Task: Look for space in Montrose, United States from 24th August, 2023 to 10th September, 2023 for 8 adults in price range Rs.12000 to Rs.15000. Place can be entire place or shared room with 4 bedrooms having 8 beds and 4 bathrooms. Property type can be house, flat, guest house. Amenities needed are: wifi, TV, free parkinig on premises, gym, breakfast. Booking option can be shelf check-in. Required host language is English.
Action: Mouse moved to (389, 114)
Screenshot: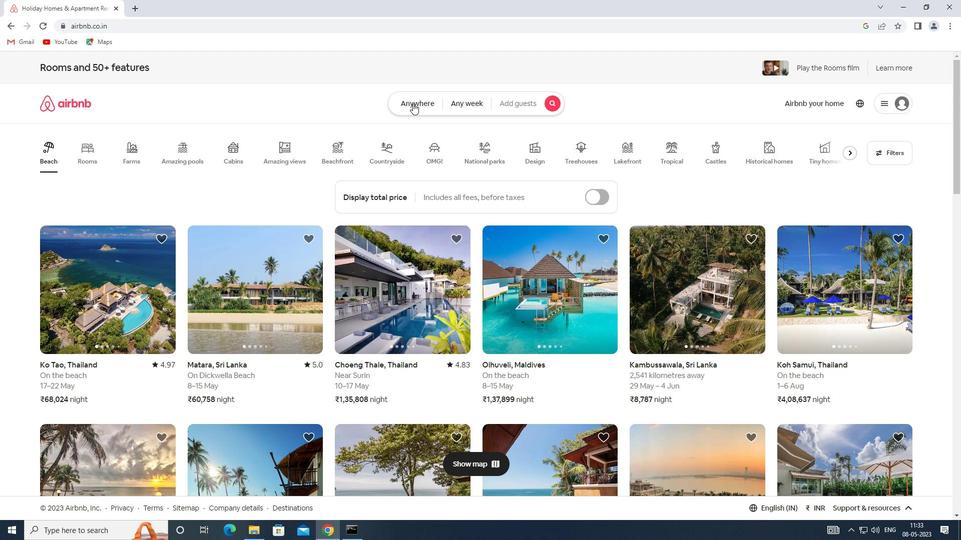 
Action: Mouse pressed left at (389, 114)
Screenshot: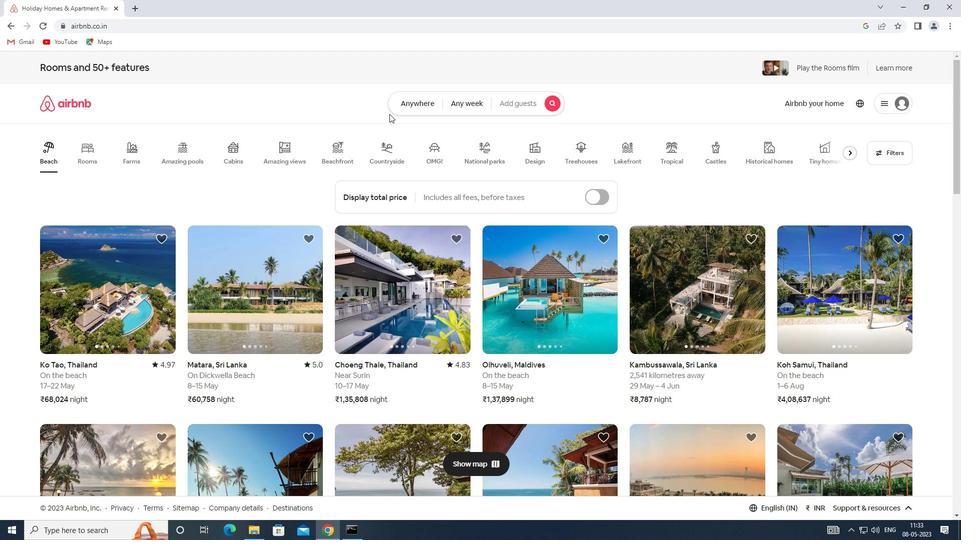 
Action: Mouse moved to (402, 106)
Screenshot: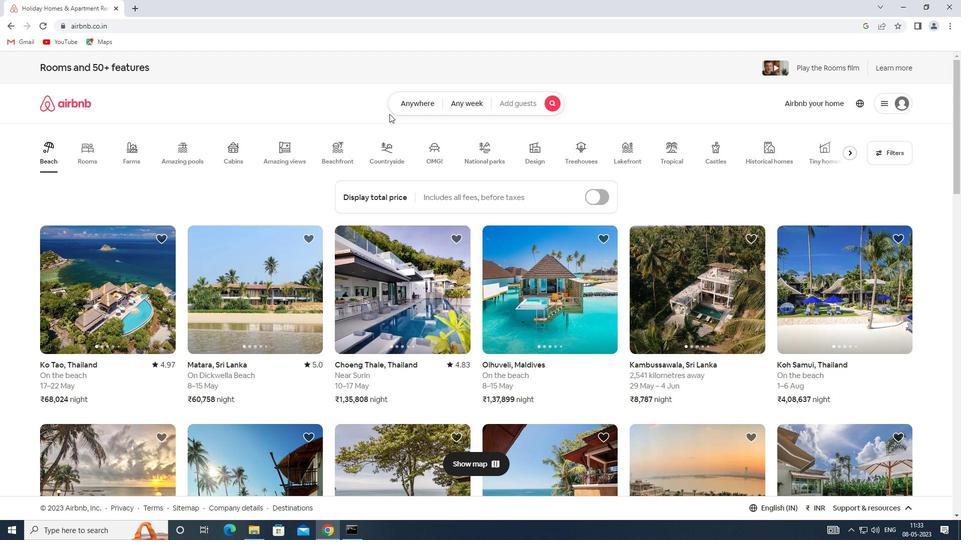 
Action: Mouse pressed left at (402, 106)
Screenshot: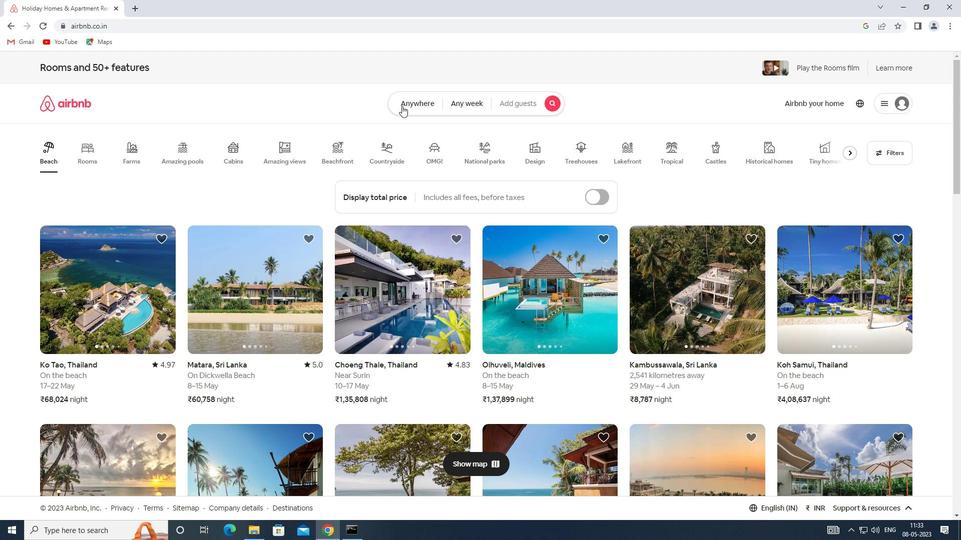 
Action: Mouse moved to (283, 144)
Screenshot: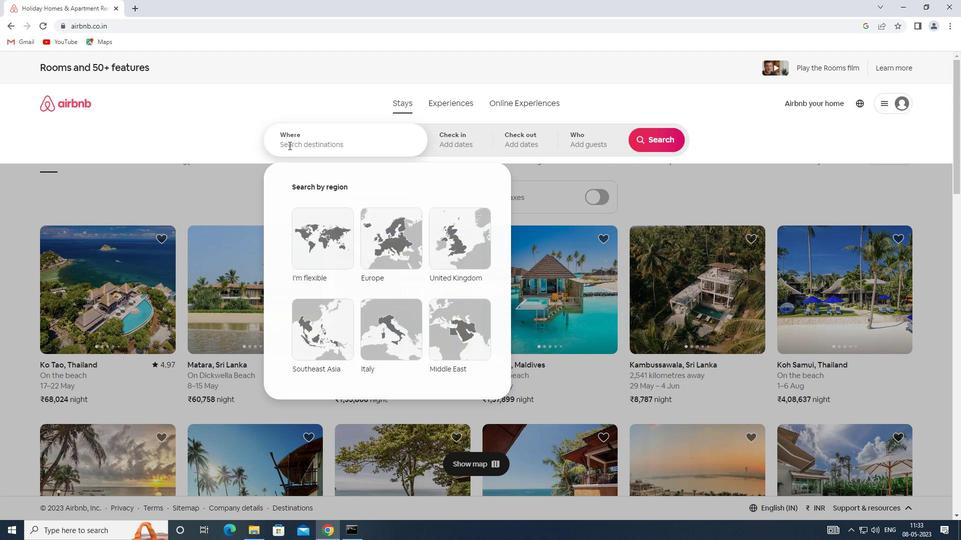
Action: Mouse pressed left at (283, 144)
Screenshot: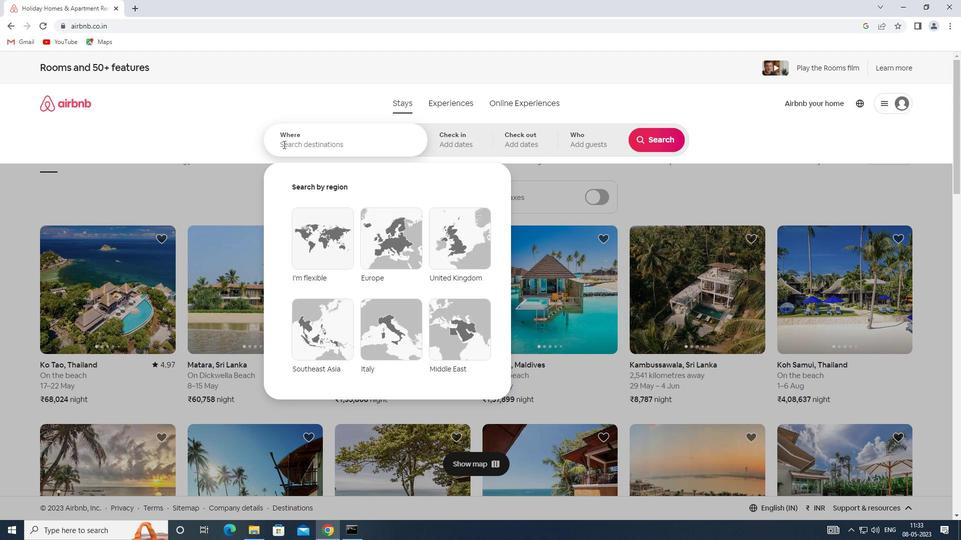 
Action: Key pressed <Key.shift>SPACE<Key.space>IN<Key.space><Key.shift><Key.shift>MONTROSE,<Key.shift>UNITED<Key.space><Key.shift>STATES
Screenshot: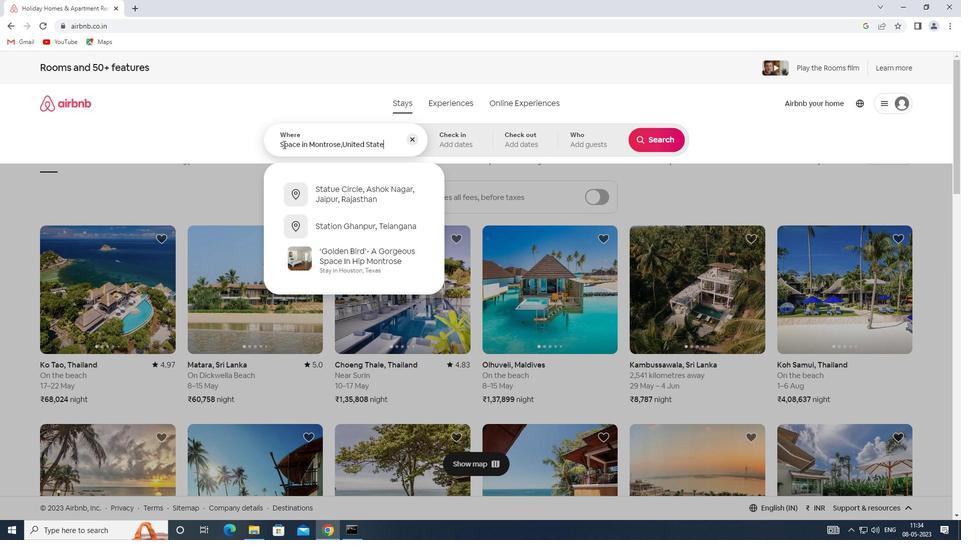 
Action: Mouse moved to (451, 138)
Screenshot: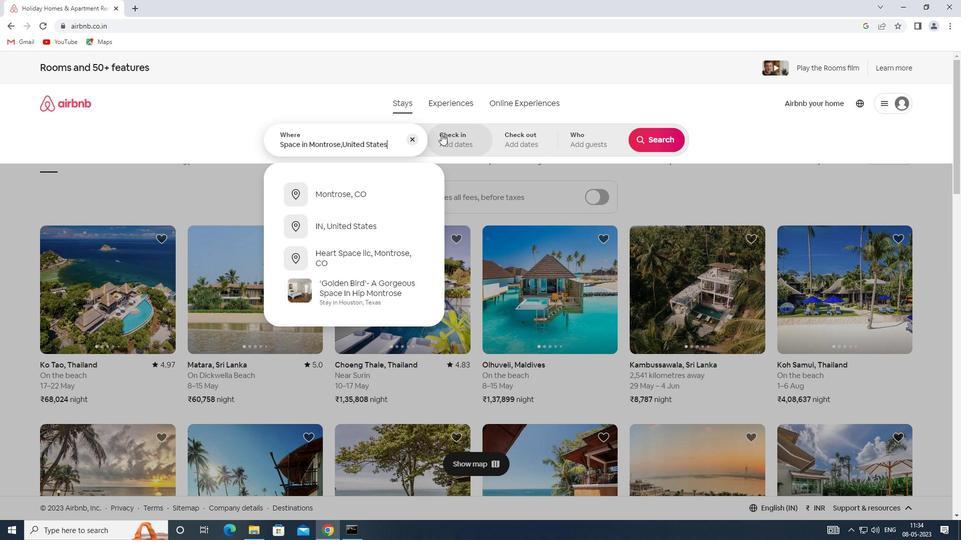 
Action: Mouse pressed left at (451, 138)
Screenshot: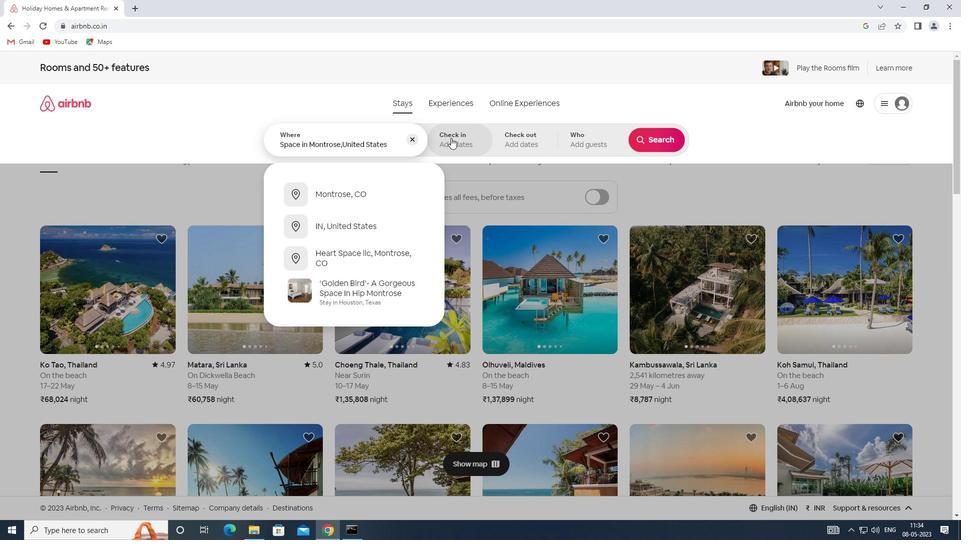 
Action: Mouse moved to (647, 219)
Screenshot: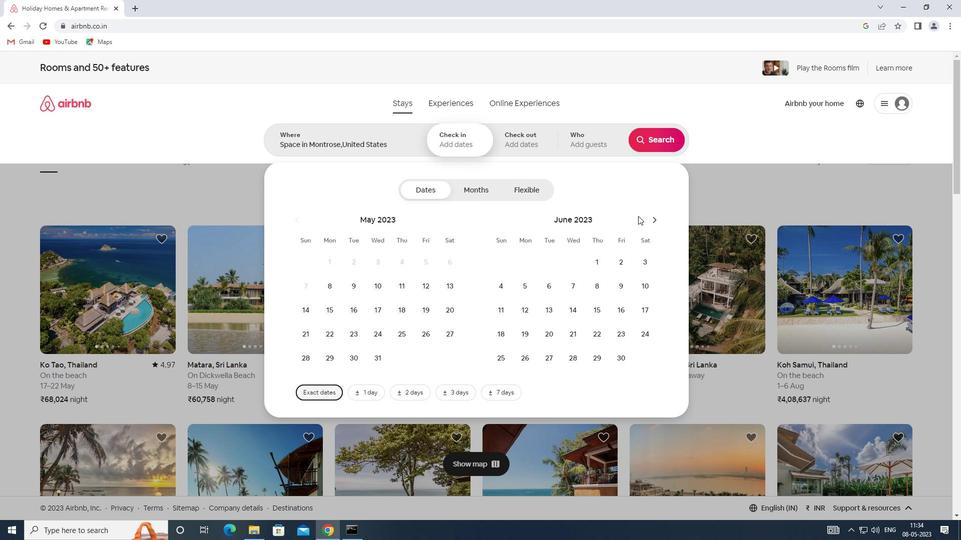 
Action: Mouse pressed left at (647, 219)
Screenshot: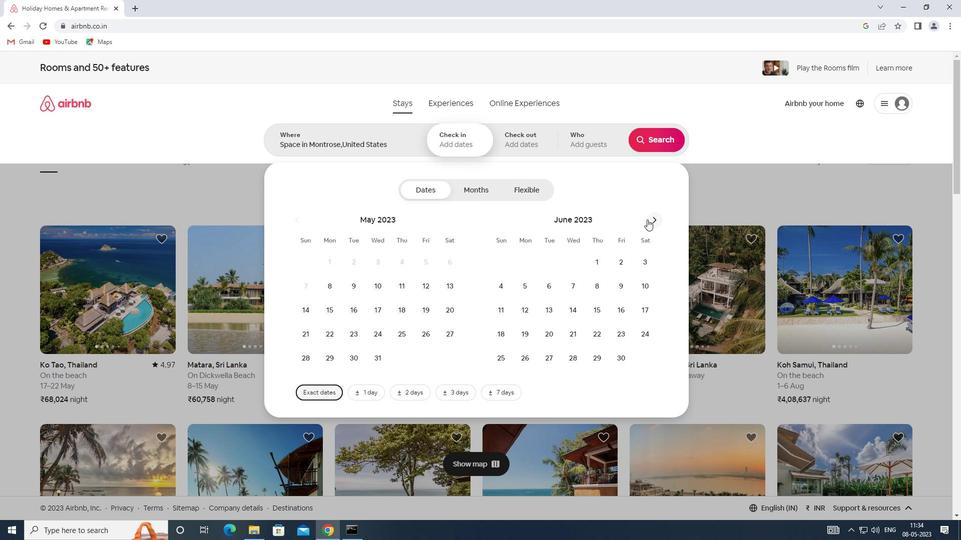 
Action: Mouse pressed left at (647, 219)
Screenshot: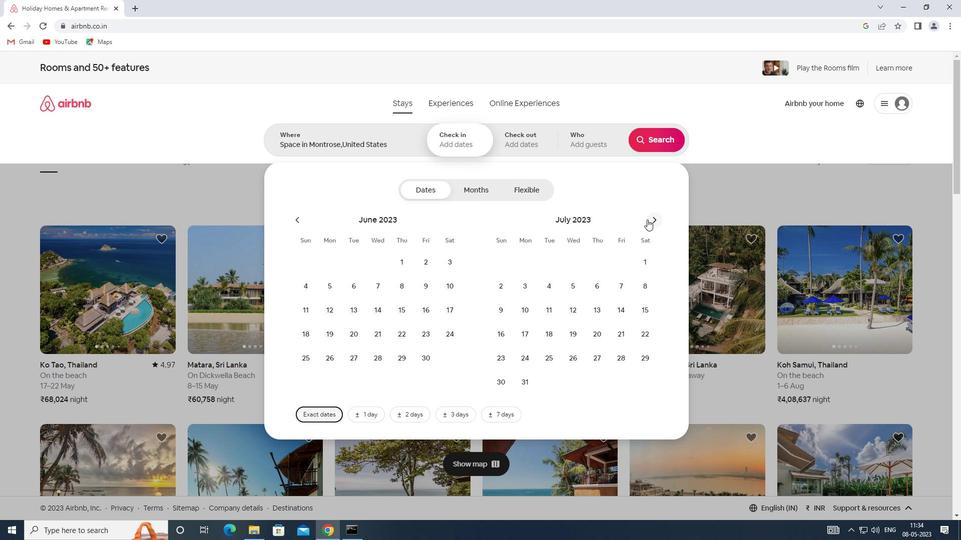 
Action: Mouse moved to (601, 325)
Screenshot: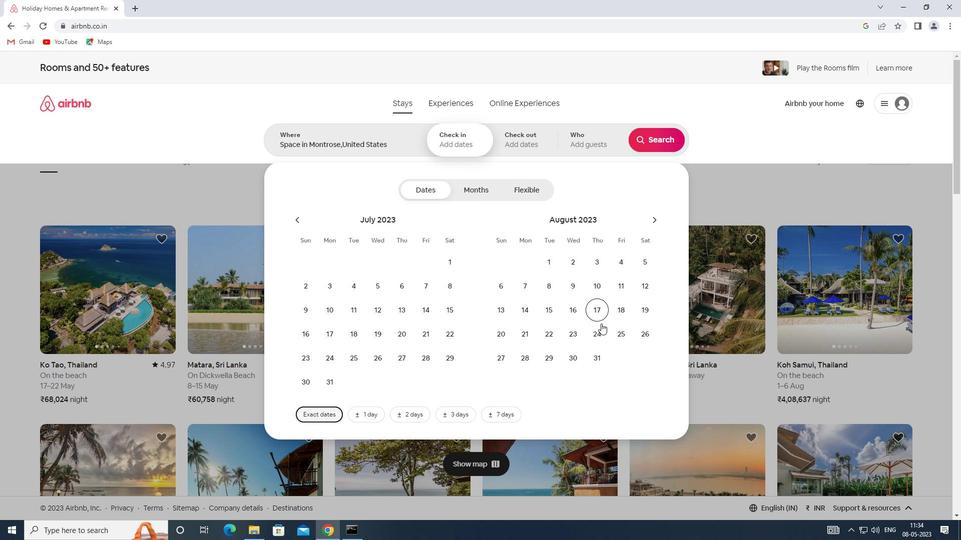 
Action: Mouse pressed left at (601, 325)
Screenshot: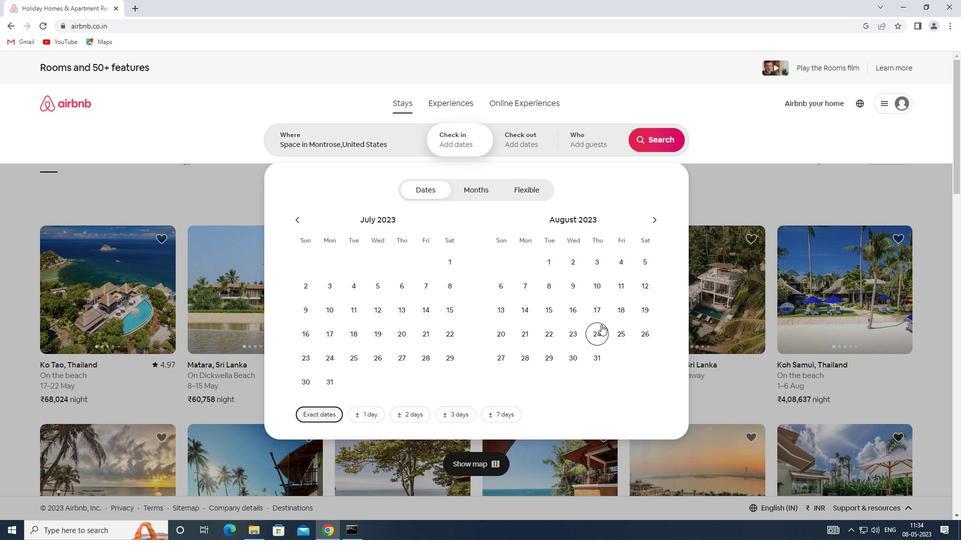 
Action: Mouse moved to (593, 148)
Screenshot: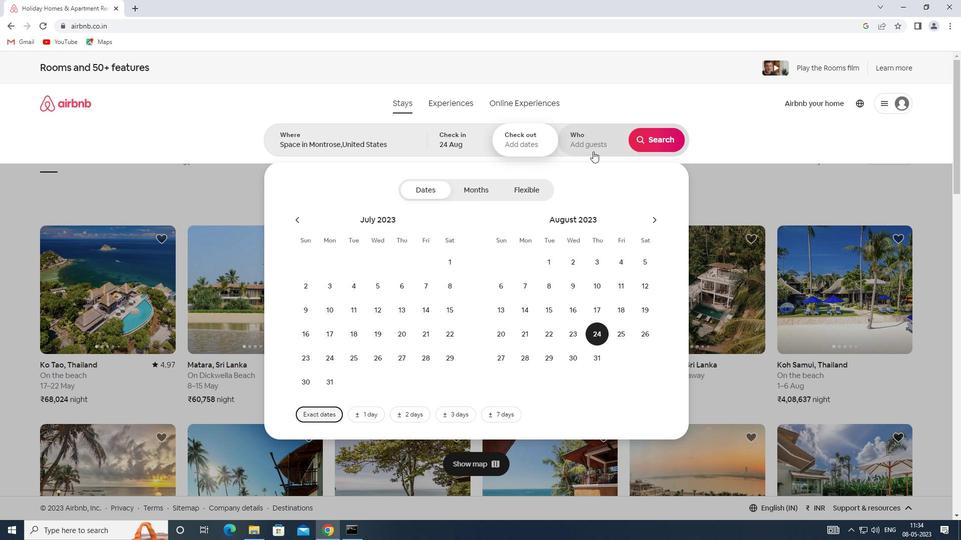
Action: Mouse pressed left at (593, 148)
Screenshot: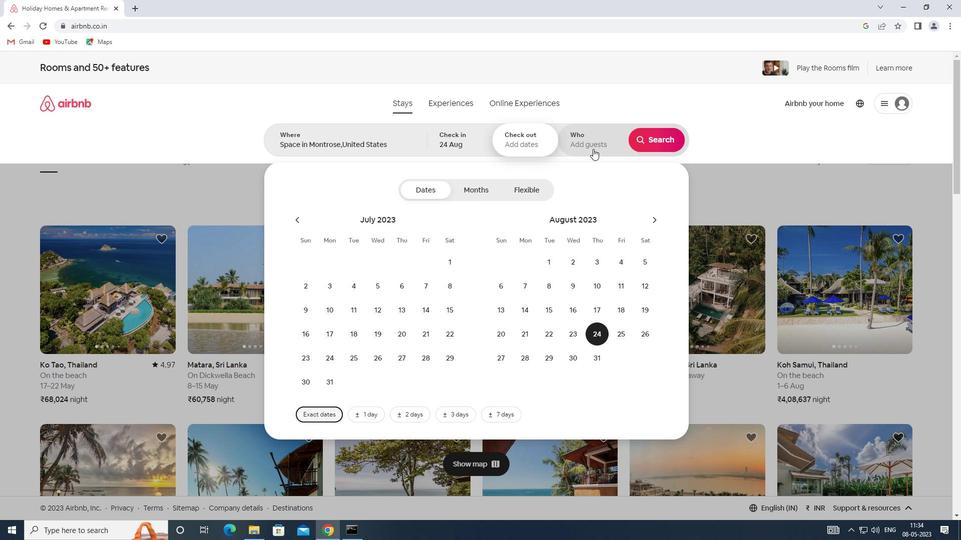 
Action: Mouse moved to (537, 142)
Screenshot: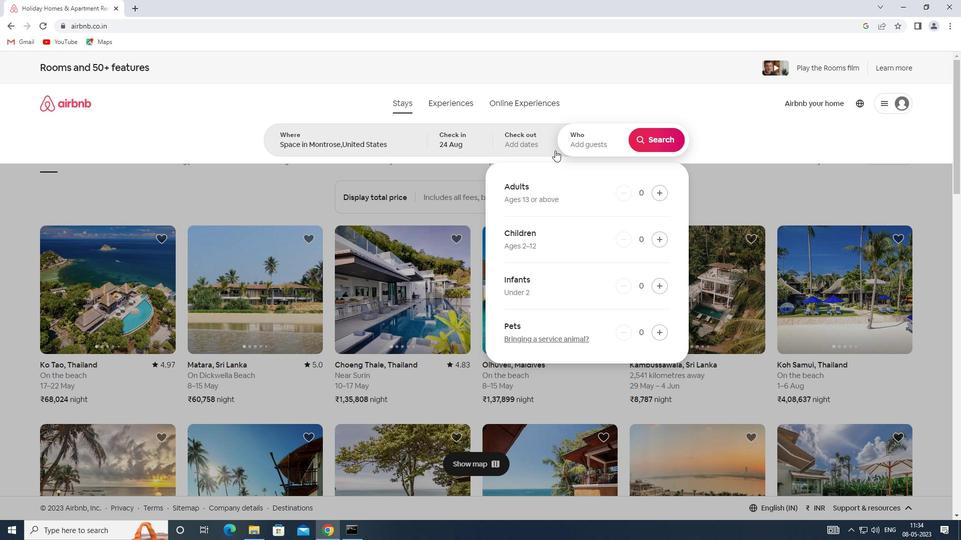
Action: Mouse pressed left at (537, 142)
Screenshot: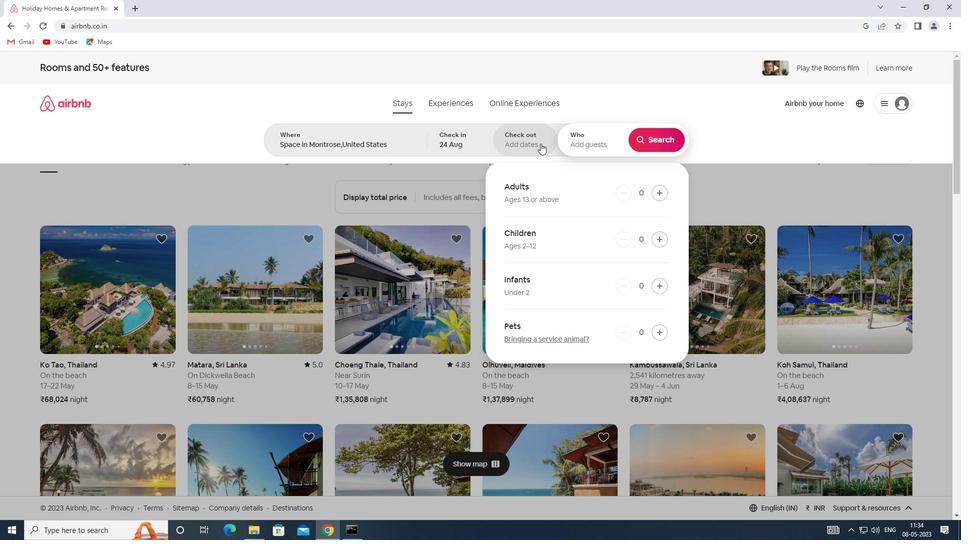 
Action: Mouse moved to (636, 258)
Screenshot: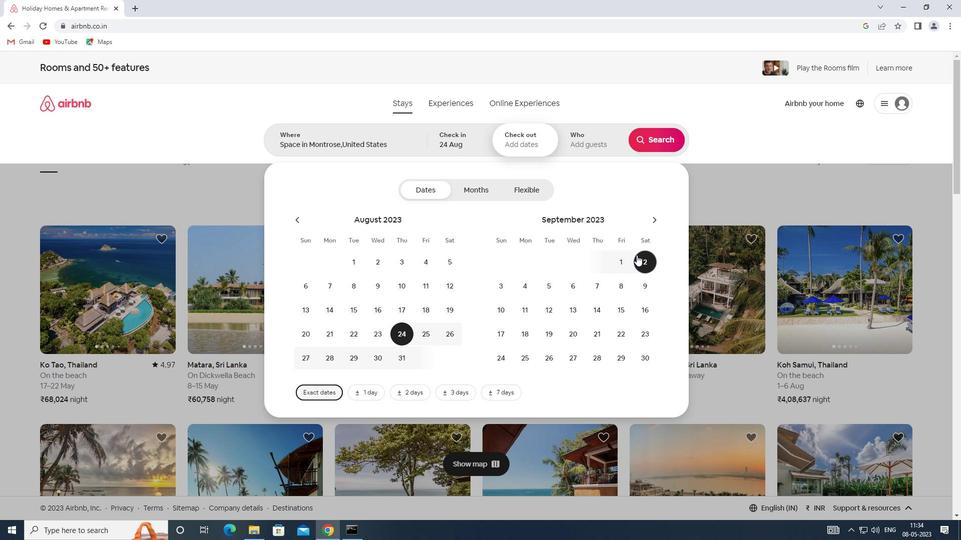 
Action: Mouse scrolled (636, 258) with delta (0, 0)
Screenshot: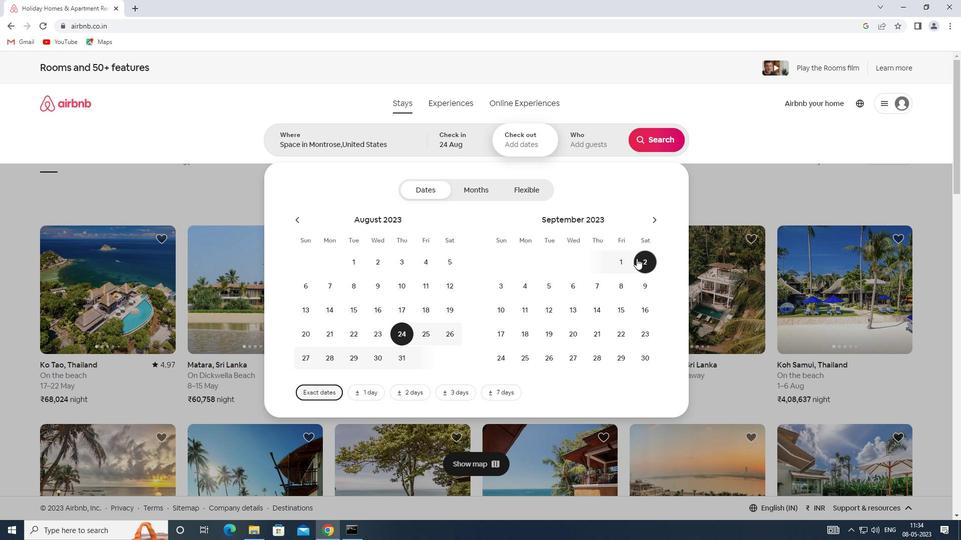 
Action: Mouse moved to (496, 311)
Screenshot: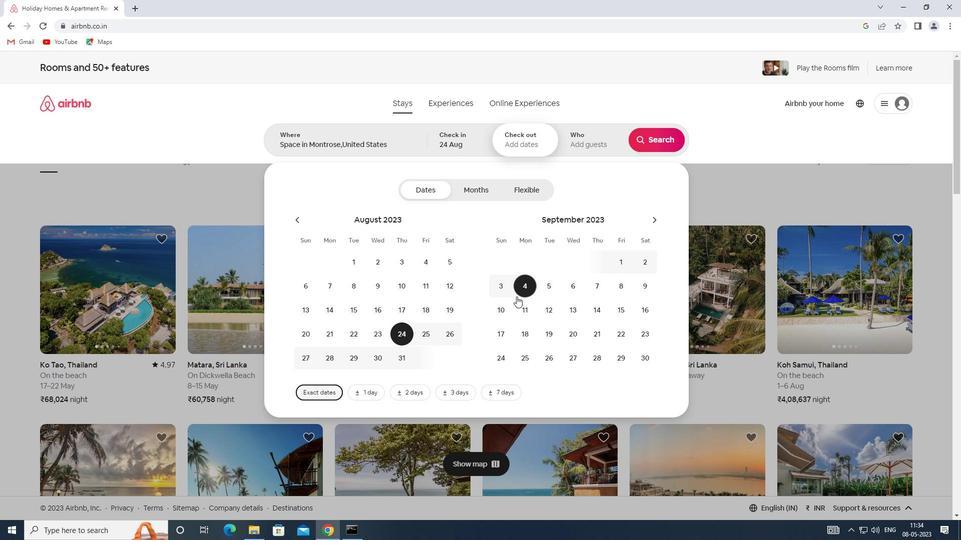 
Action: Mouse pressed left at (496, 311)
Screenshot: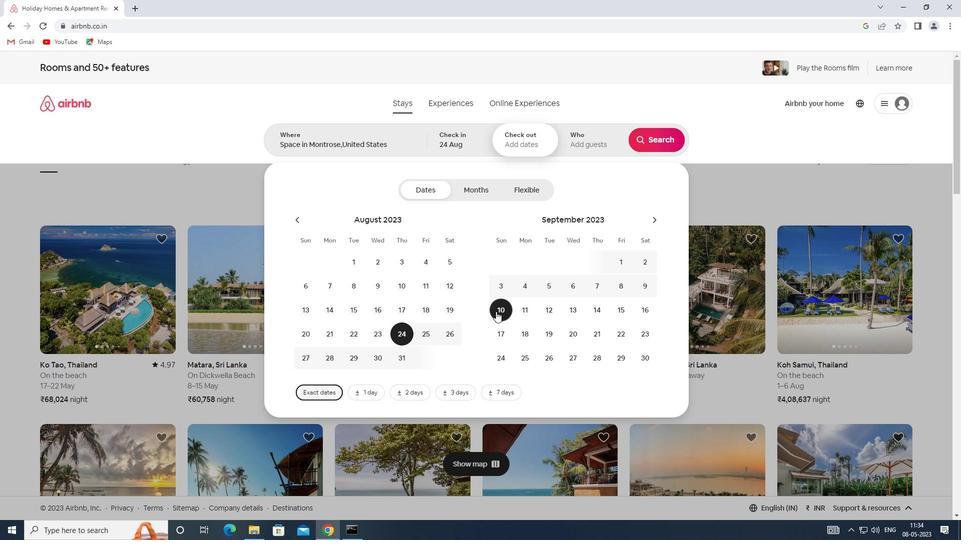 
Action: Mouse moved to (592, 139)
Screenshot: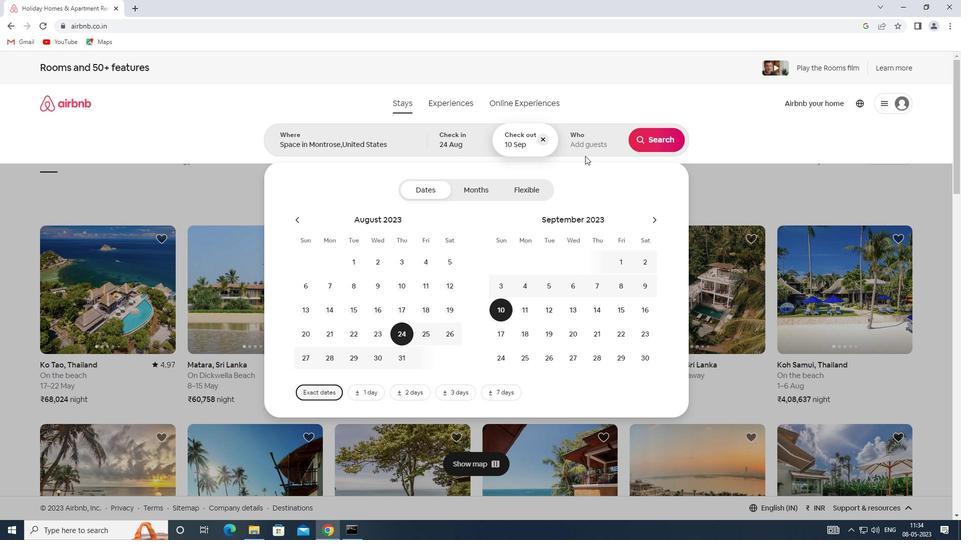 
Action: Mouse pressed left at (592, 139)
Screenshot: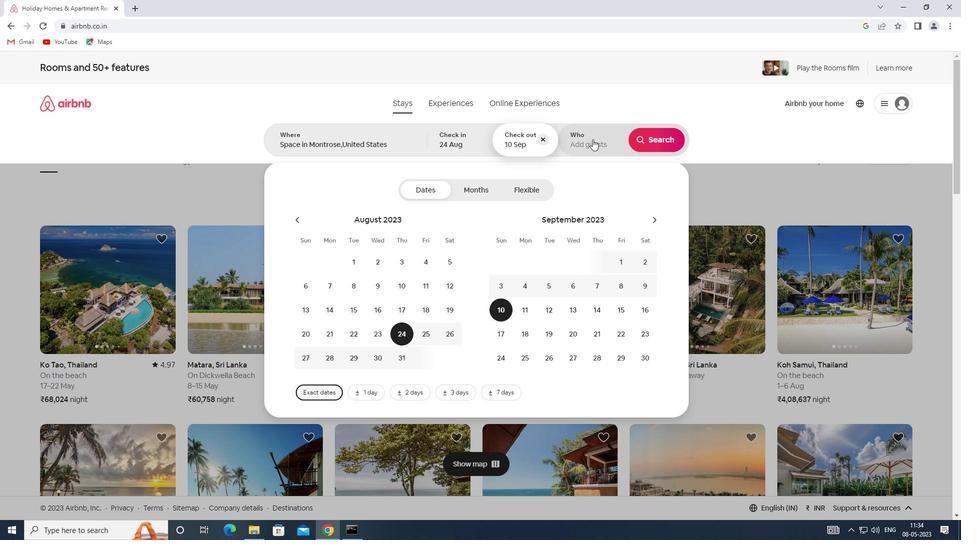 
Action: Mouse moved to (665, 193)
Screenshot: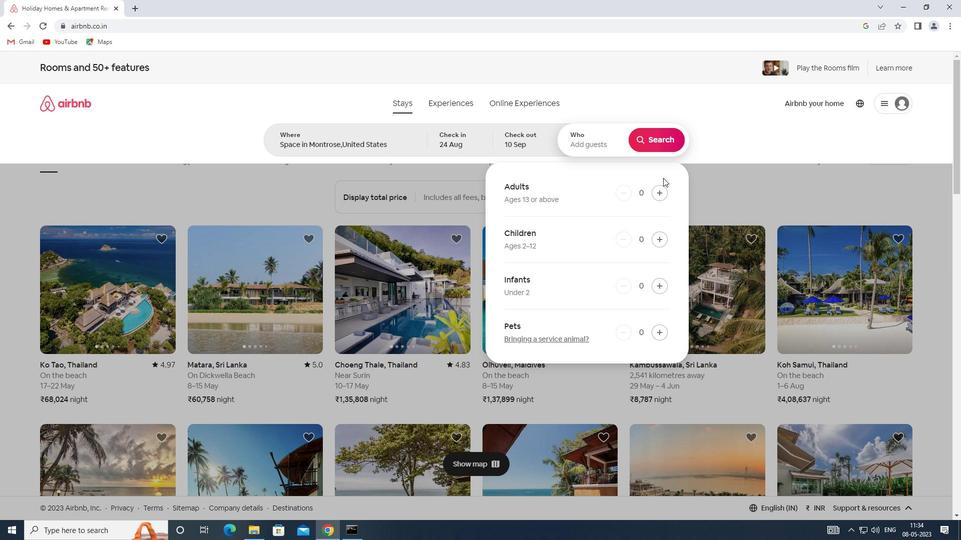 
Action: Mouse pressed left at (665, 193)
Screenshot: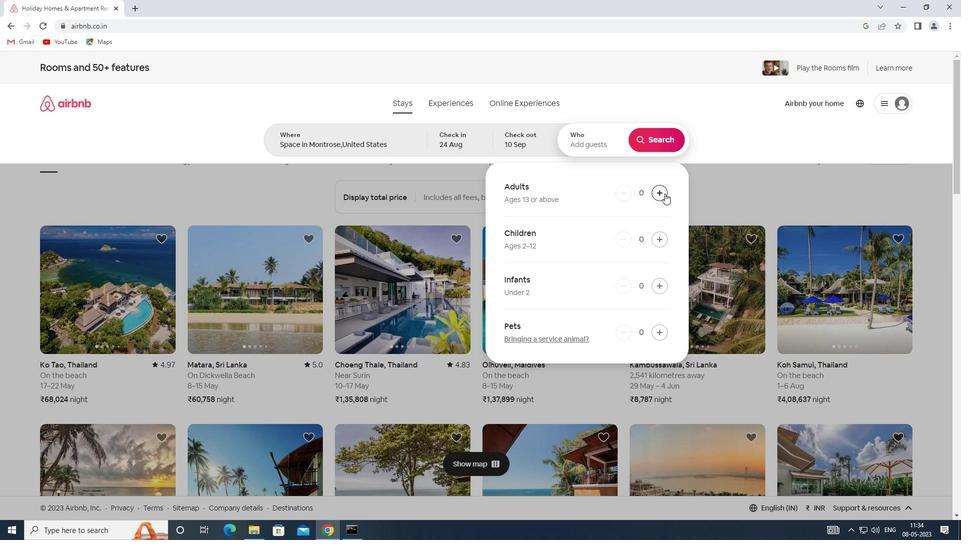 
Action: Mouse pressed left at (665, 193)
Screenshot: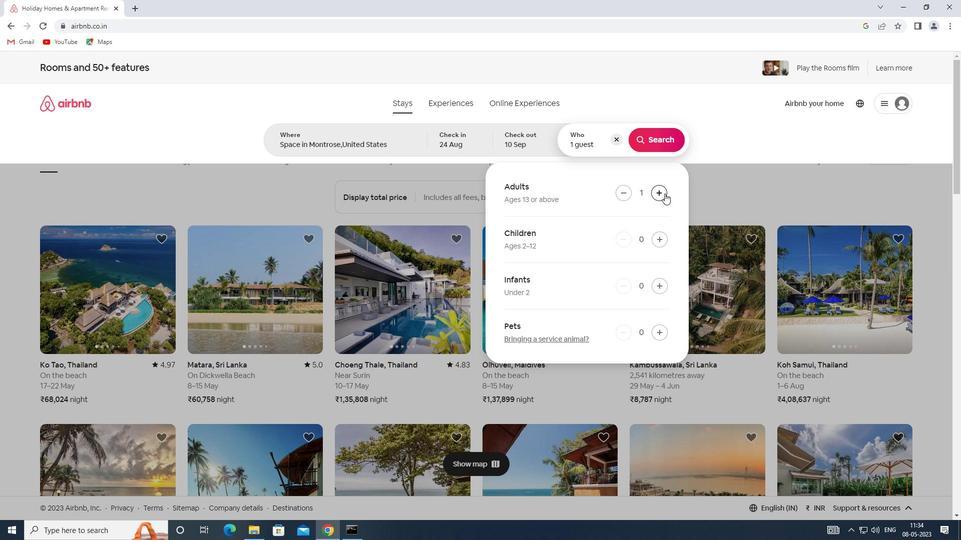 
Action: Mouse pressed left at (665, 193)
Screenshot: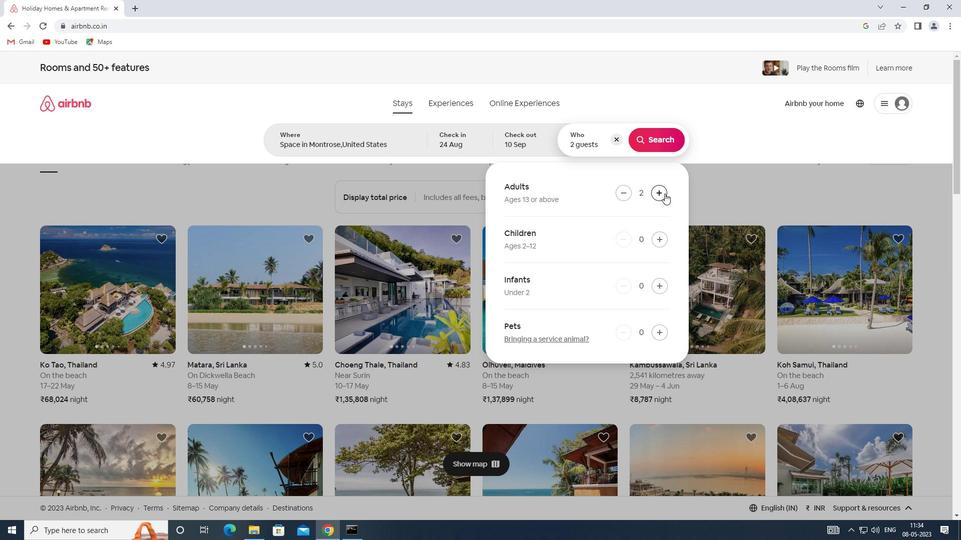 
Action: Mouse pressed left at (665, 193)
Screenshot: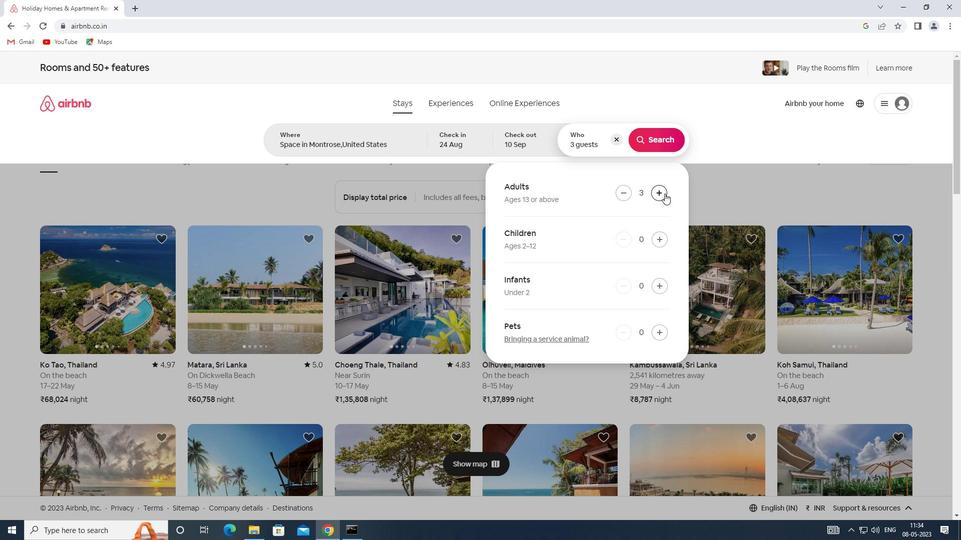 
Action: Mouse pressed left at (665, 193)
Screenshot: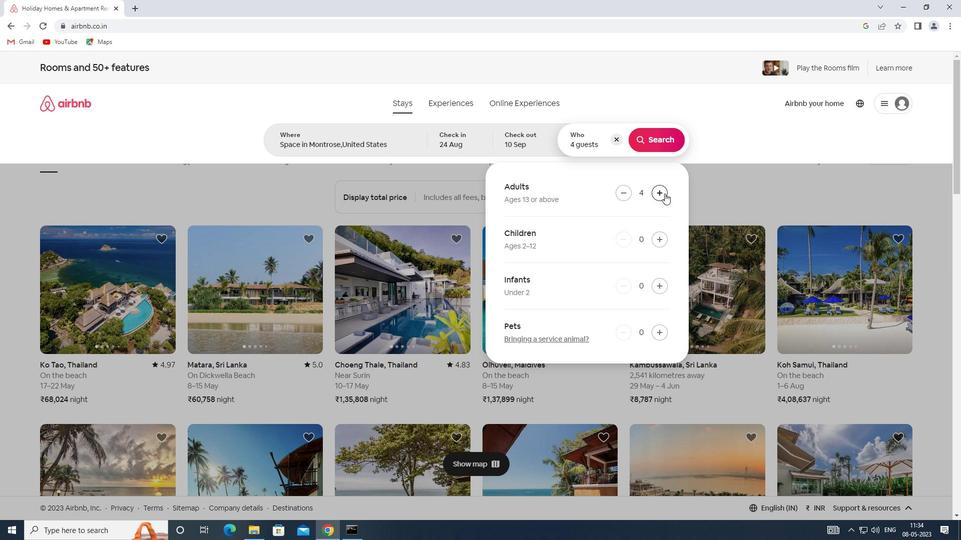 
Action: Mouse pressed left at (665, 193)
Screenshot: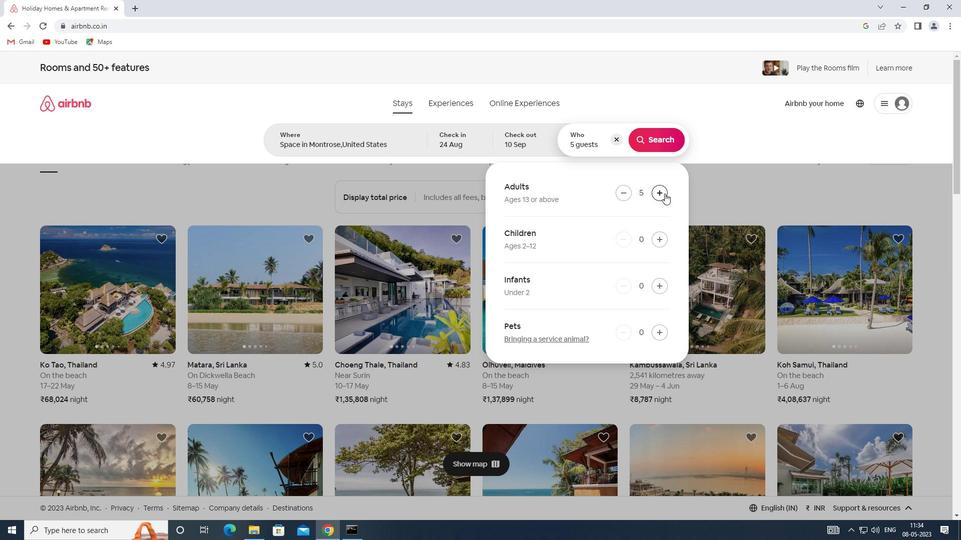 
Action: Mouse pressed left at (665, 193)
Screenshot: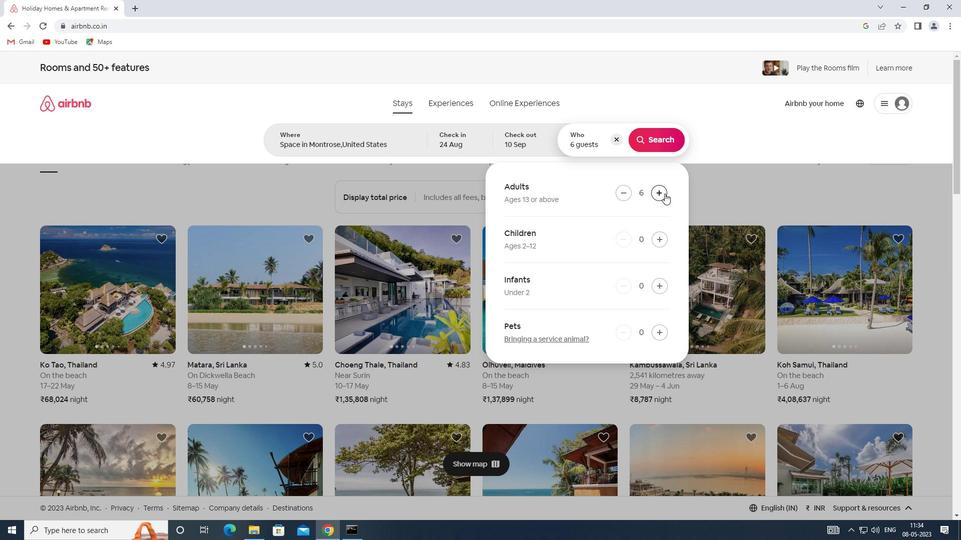 
Action: Mouse pressed left at (665, 193)
Screenshot: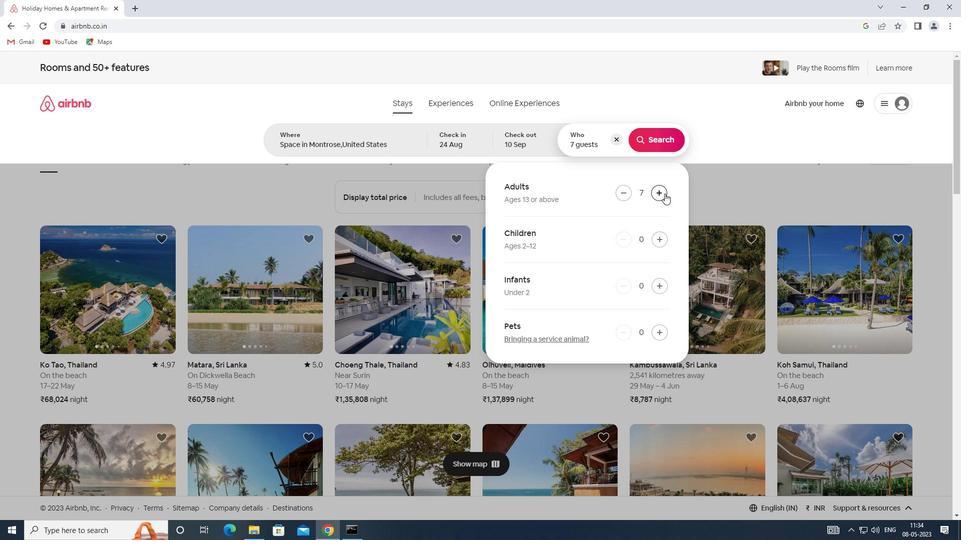 
Action: Mouse moved to (664, 134)
Screenshot: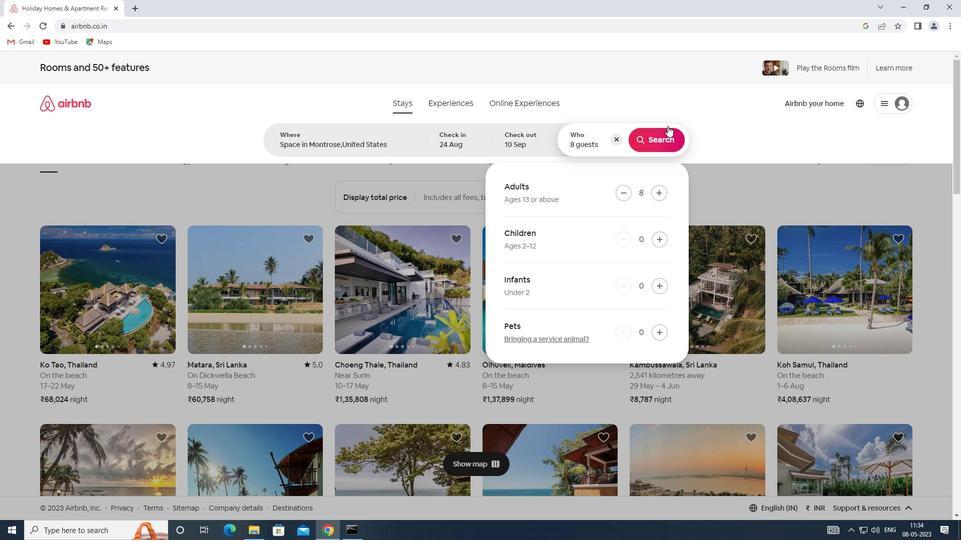 
Action: Mouse pressed left at (664, 134)
Screenshot: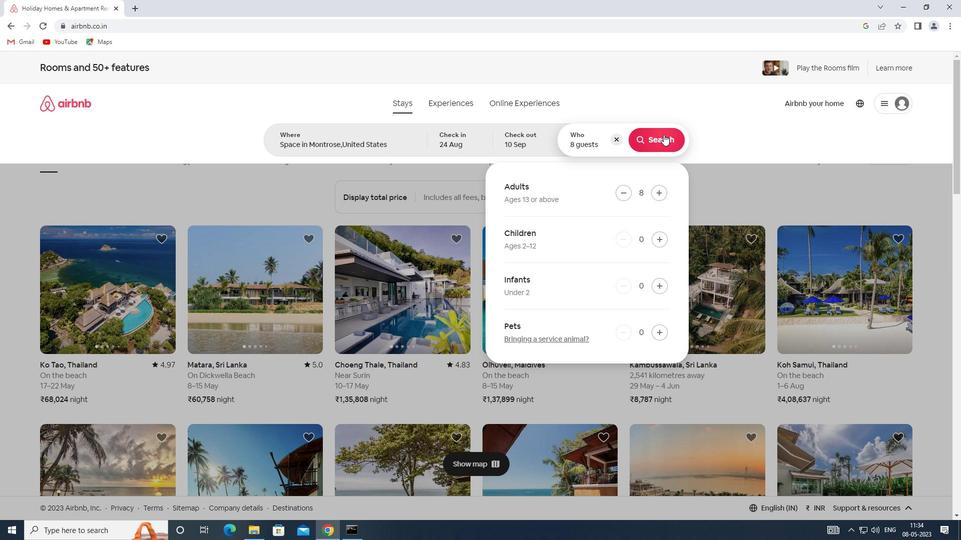 
Action: Mouse moved to (929, 110)
Screenshot: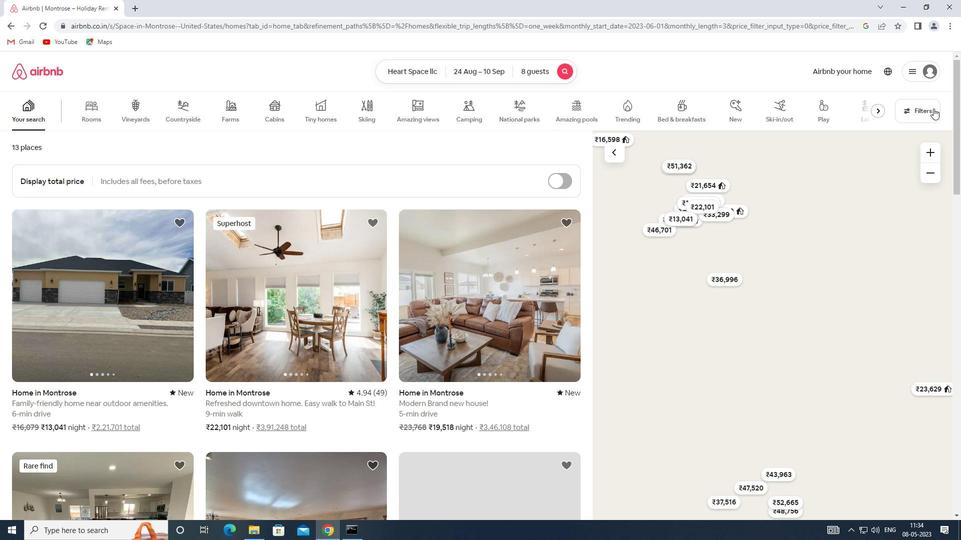 
Action: Mouse pressed left at (929, 110)
Screenshot: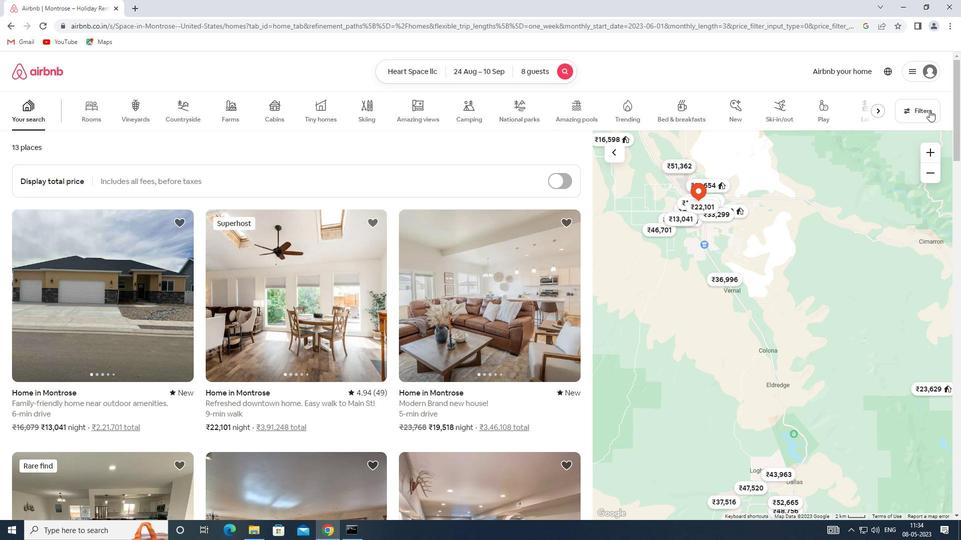 
Action: Mouse moved to (348, 362)
Screenshot: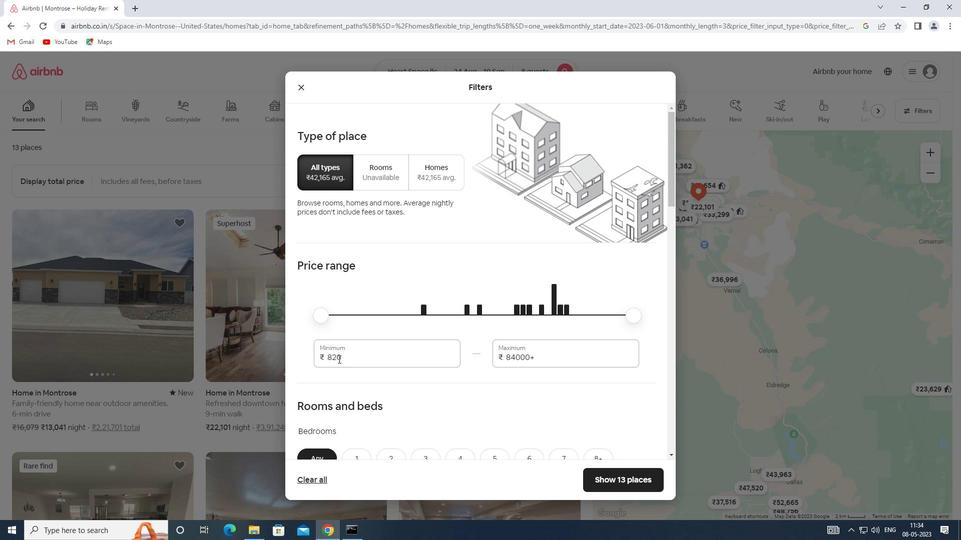 
Action: Mouse pressed left at (348, 362)
Screenshot: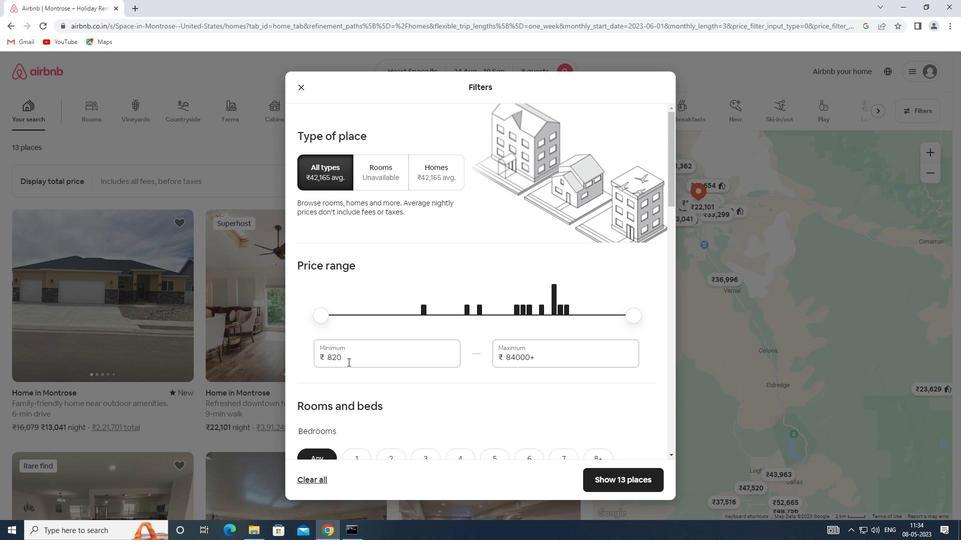 
Action: Mouse moved to (298, 359)
Screenshot: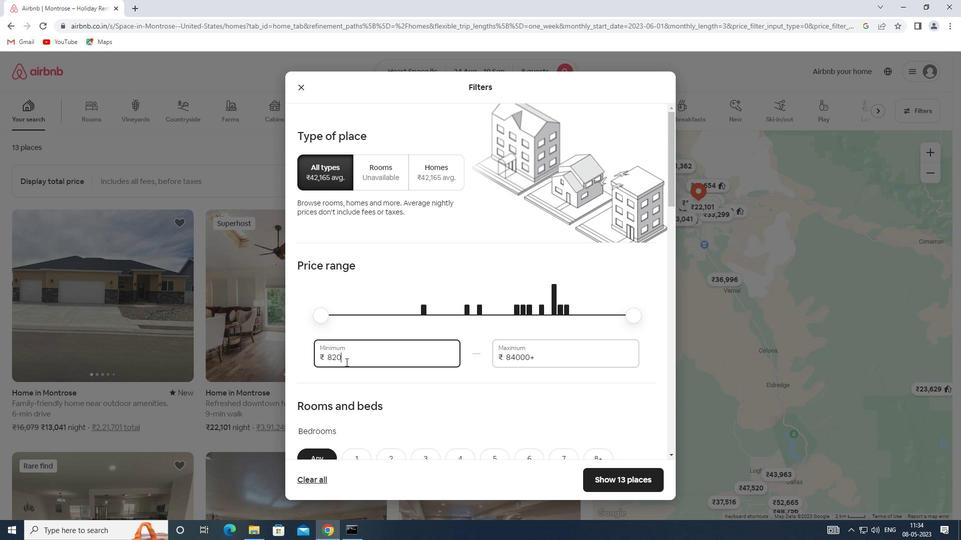 
Action: Key pressed 12000
Screenshot: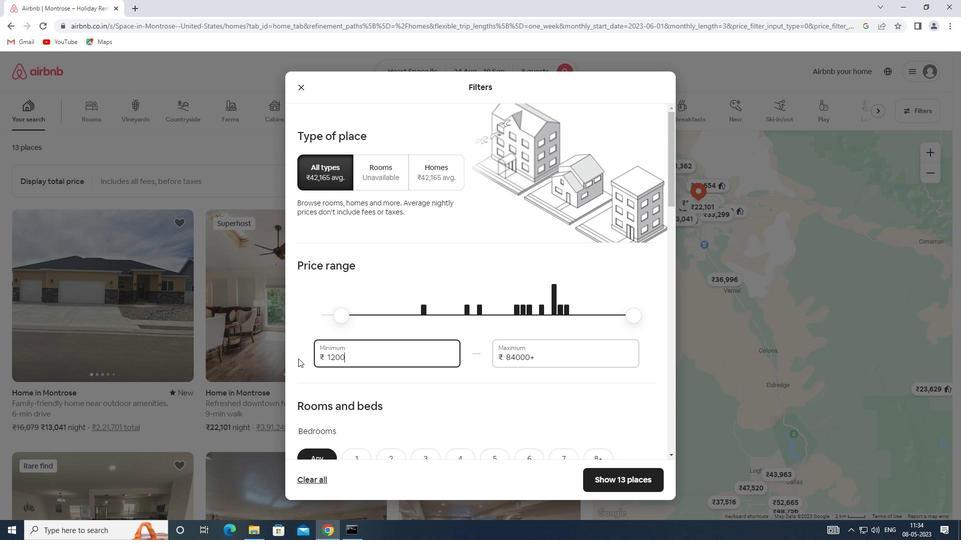 
Action: Mouse moved to (542, 362)
Screenshot: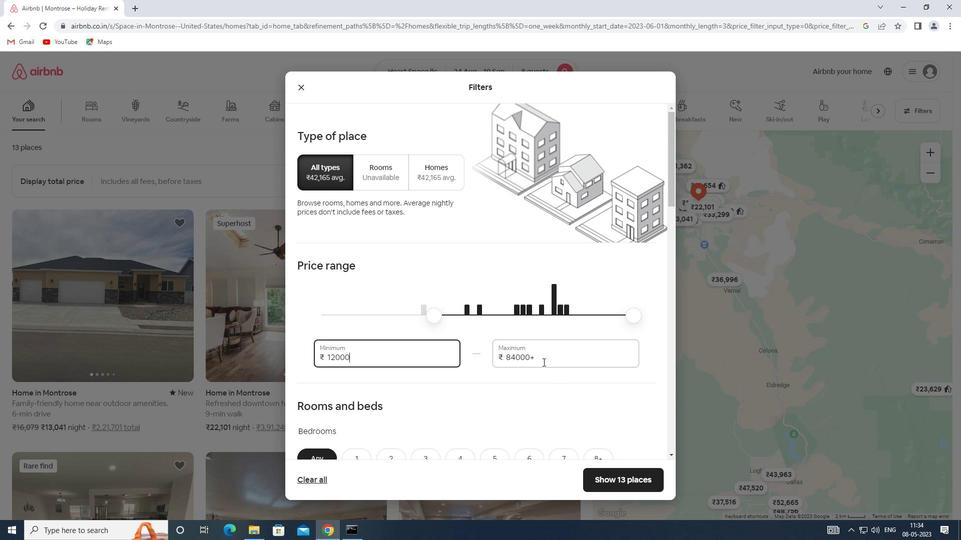 
Action: Mouse pressed left at (542, 362)
Screenshot: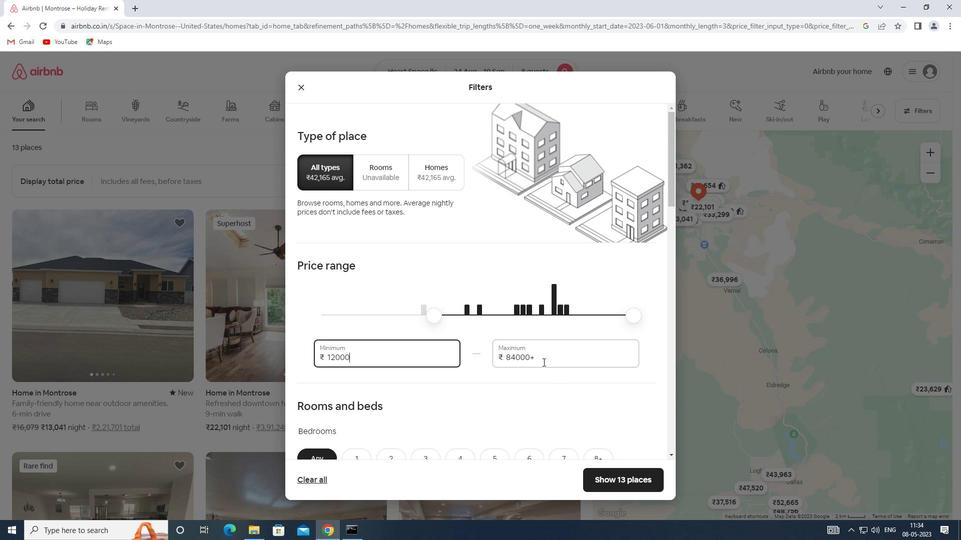 
Action: Mouse moved to (479, 358)
Screenshot: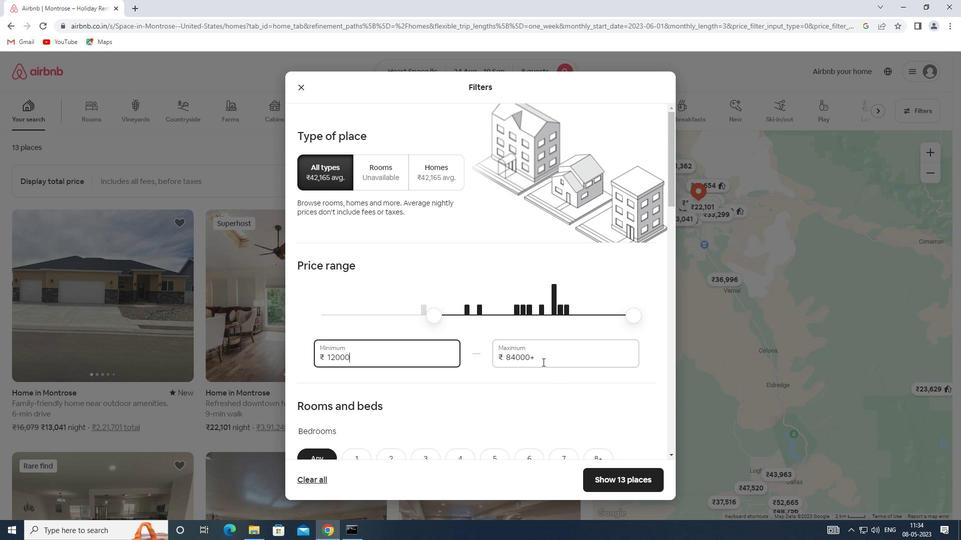 
Action: Key pressed 15000
Screenshot: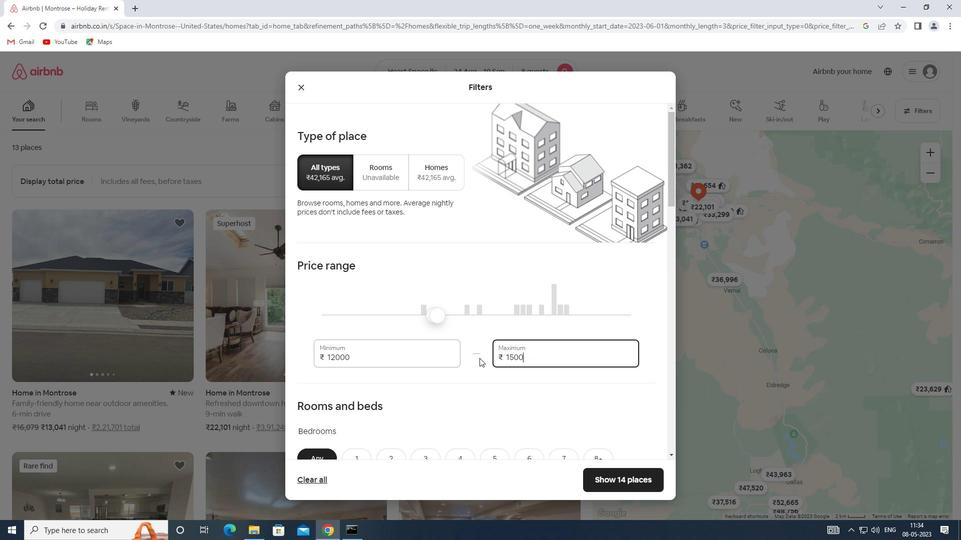 
Action: Mouse moved to (476, 359)
Screenshot: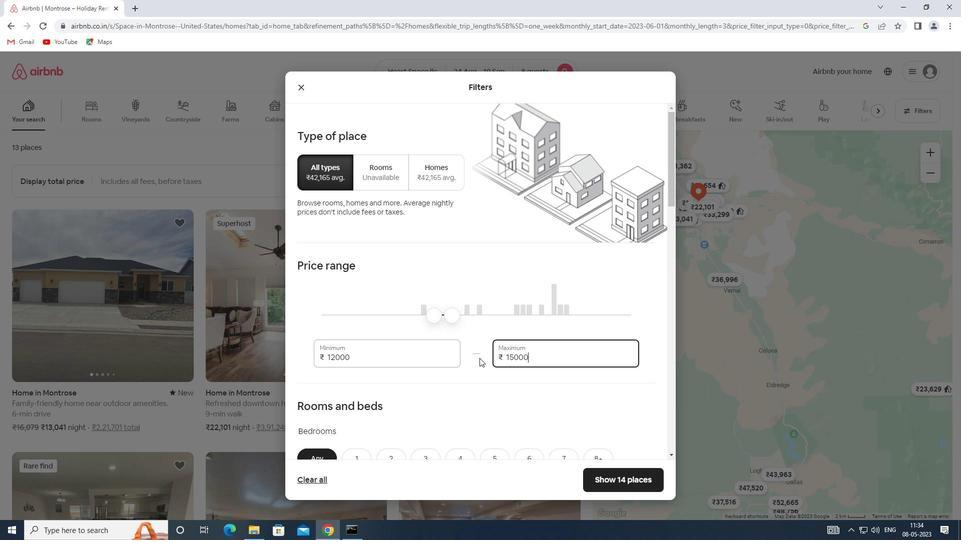 
Action: Mouse scrolled (476, 359) with delta (0, 0)
Screenshot: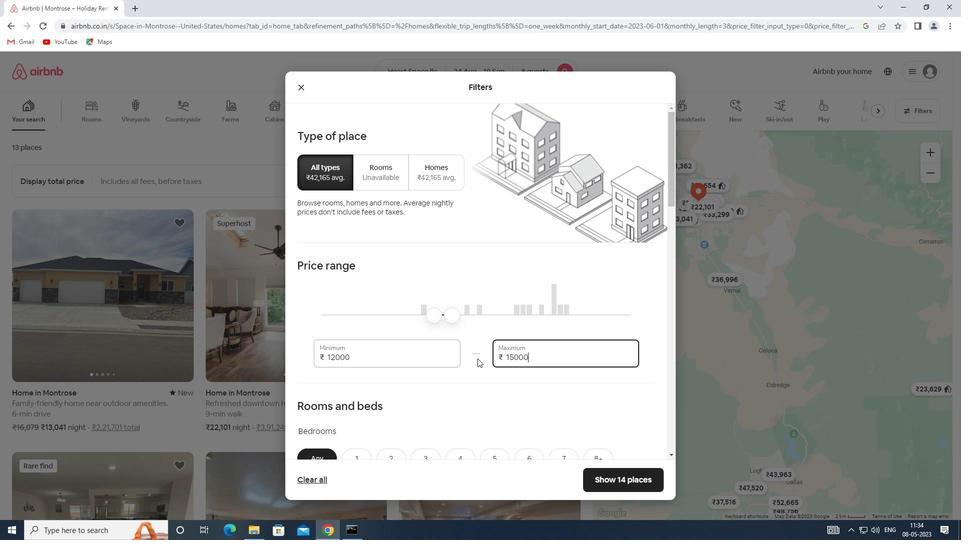 
Action: Mouse moved to (450, 347)
Screenshot: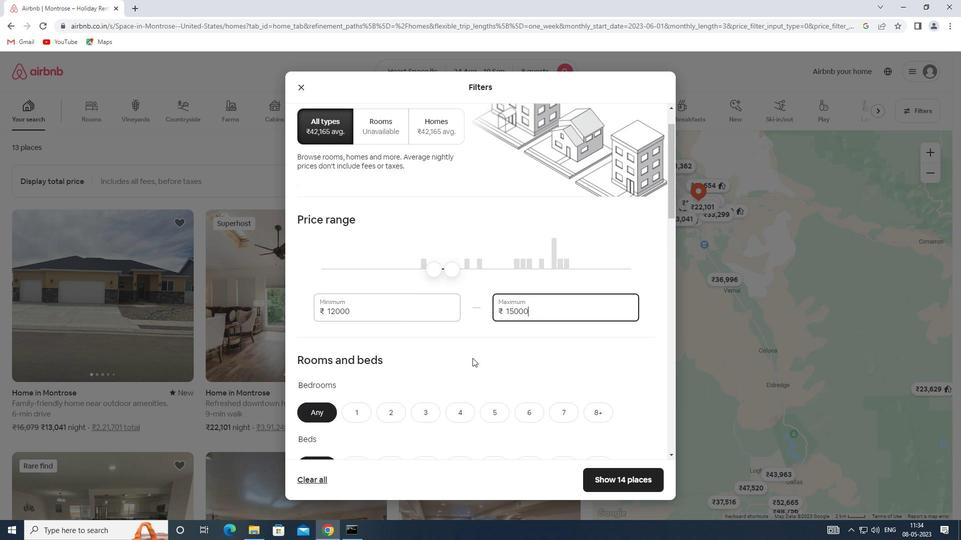 
Action: Mouse scrolled (450, 346) with delta (0, 0)
Screenshot: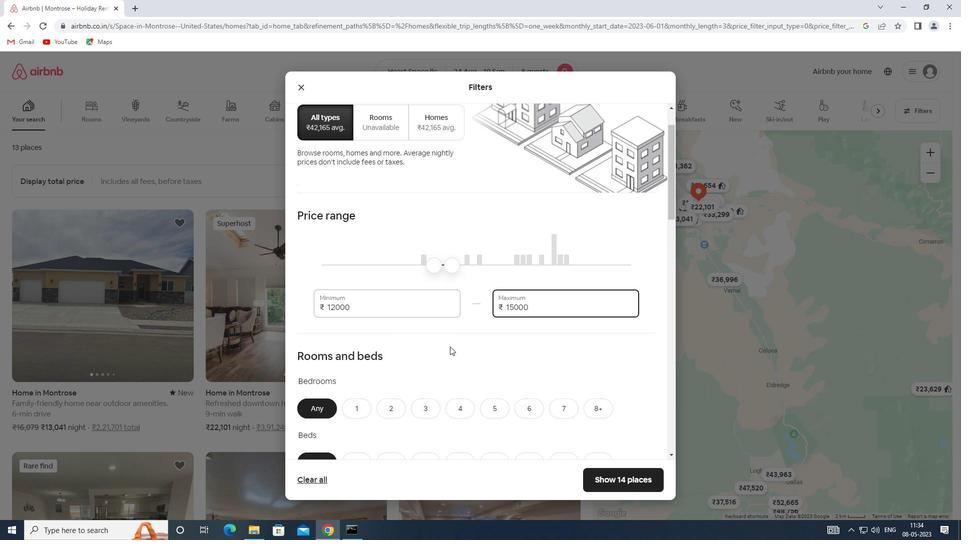 
Action: Mouse scrolled (450, 346) with delta (0, 0)
Screenshot: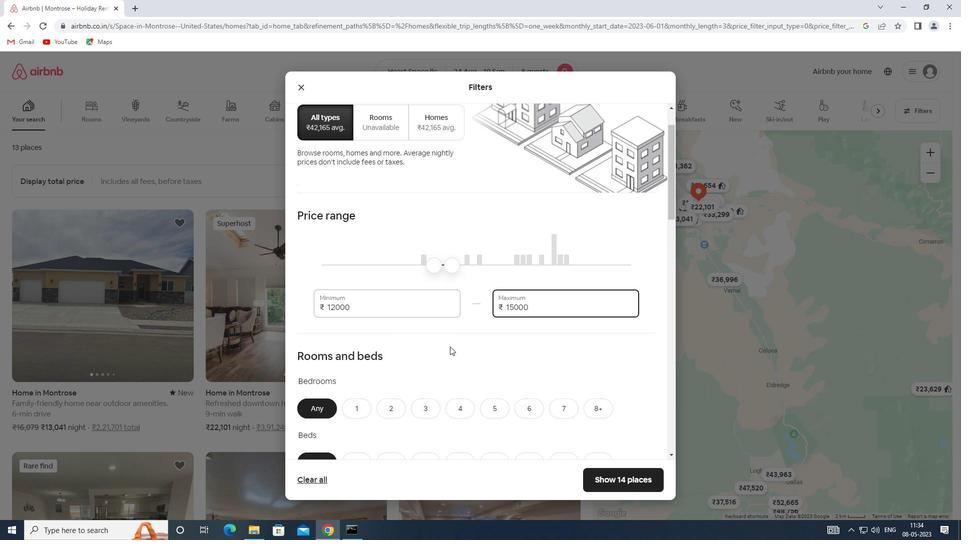 
Action: Mouse moved to (458, 309)
Screenshot: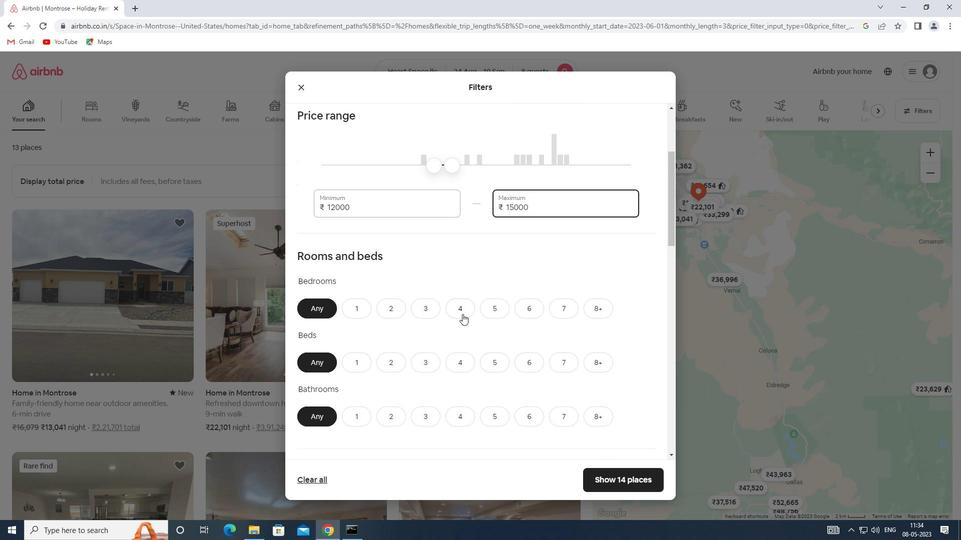 
Action: Mouse pressed left at (458, 309)
Screenshot: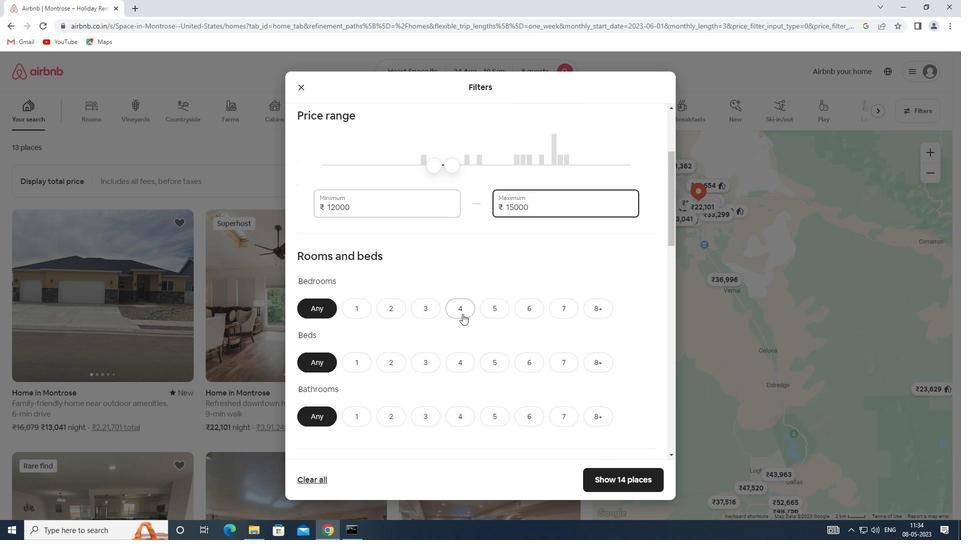 
Action: Mouse moved to (600, 363)
Screenshot: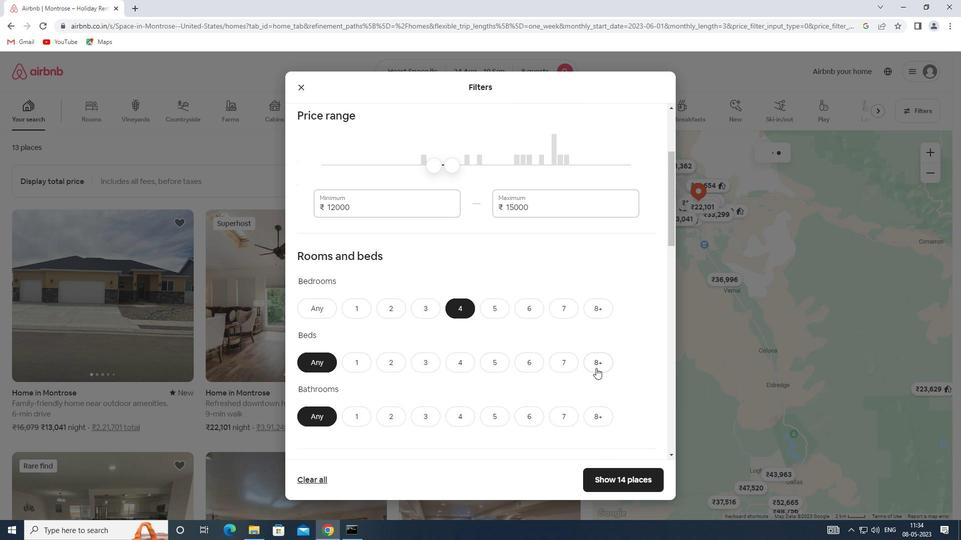 
Action: Mouse pressed left at (600, 363)
Screenshot: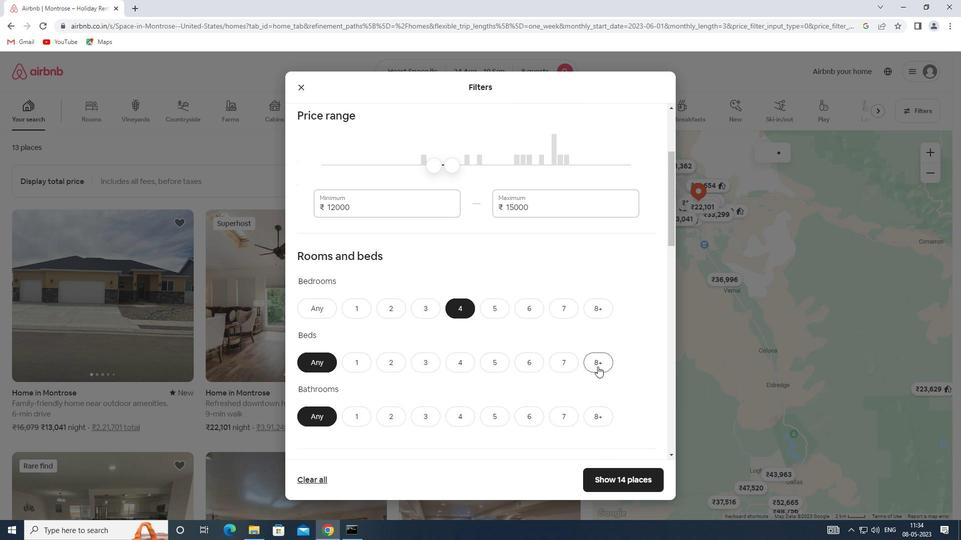 
Action: Mouse moved to (457, 411)
Screenshot: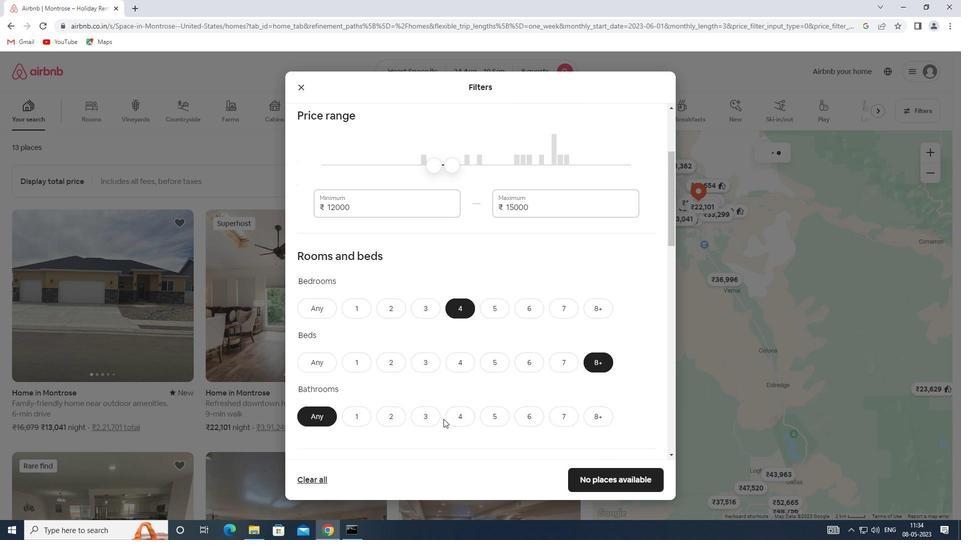 
Action: Mouse pressed left at (457, 411)
Screenshot: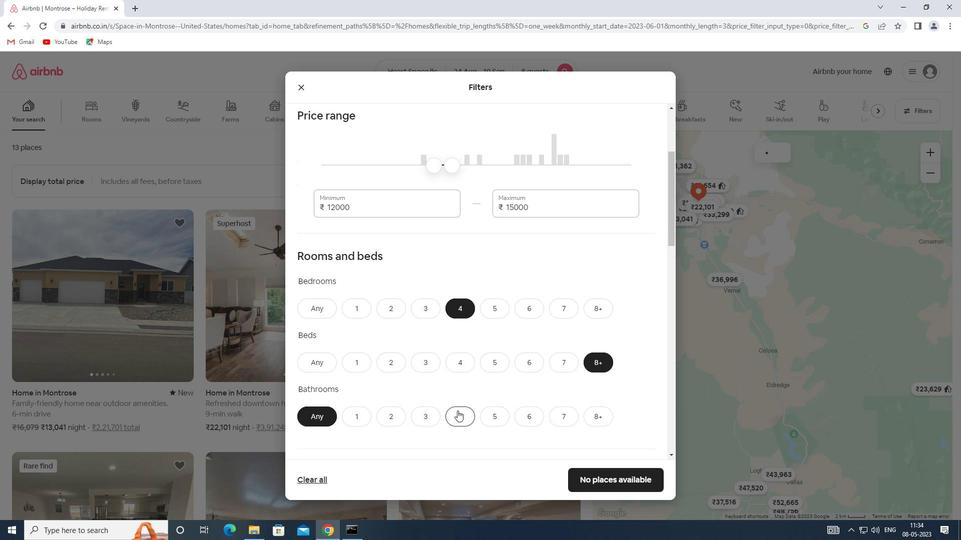 
Action: Mouse moved to (455, 387)
Screenshot: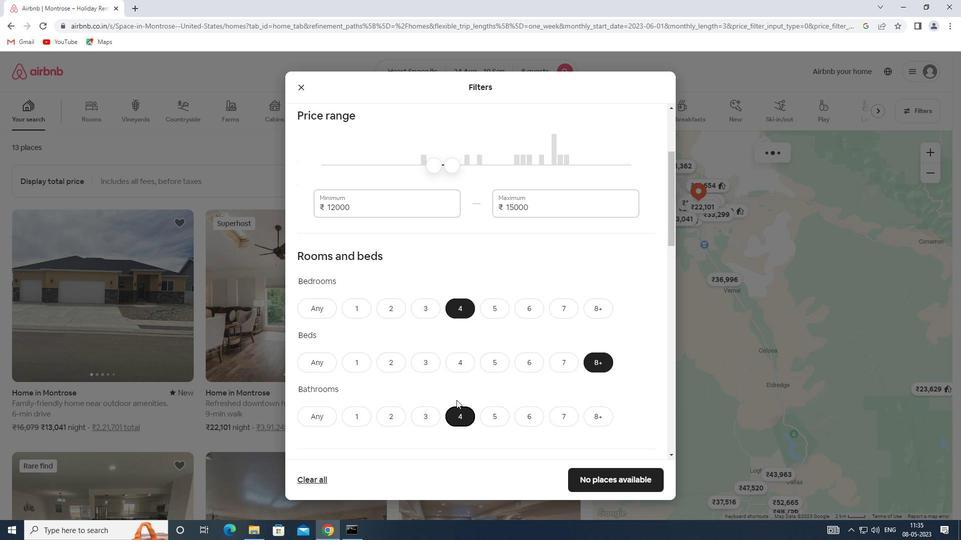 
Action: Mouse scrolled (455, 386) with delta (0, 0)
Screenshot: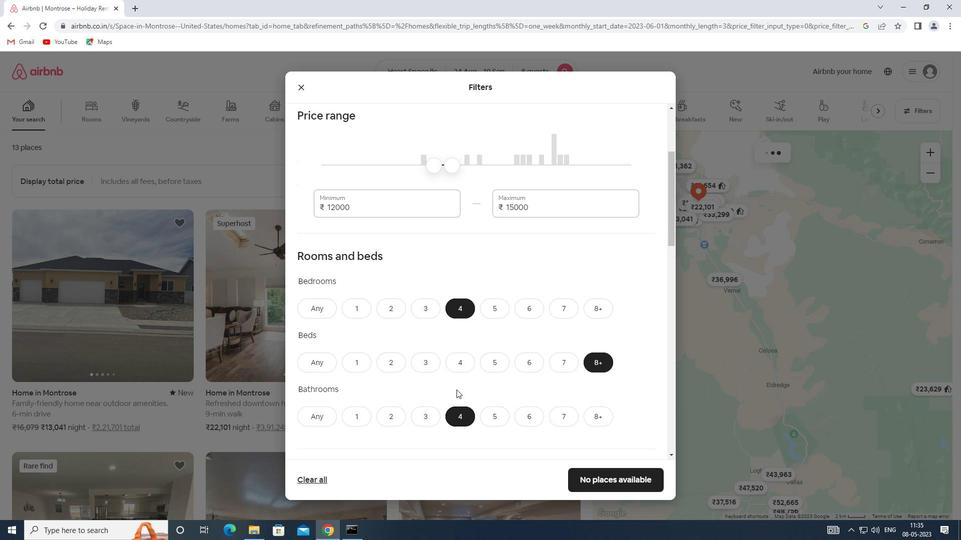 
Action: Mouse scrolled (455, 386) with delta (0, 0)
Screenshot: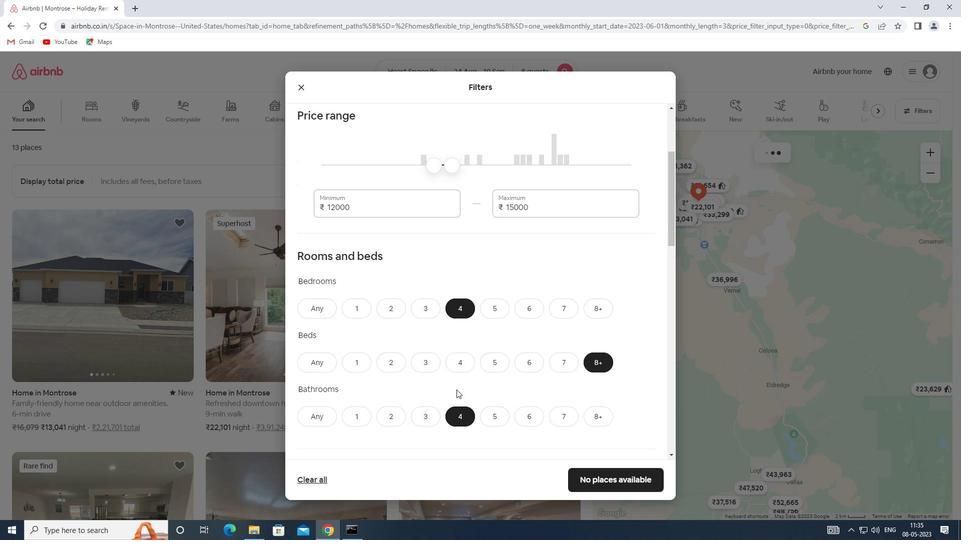 
Action: Mouse scrolled (455, 386) with delta (0, 0)
Screenshot: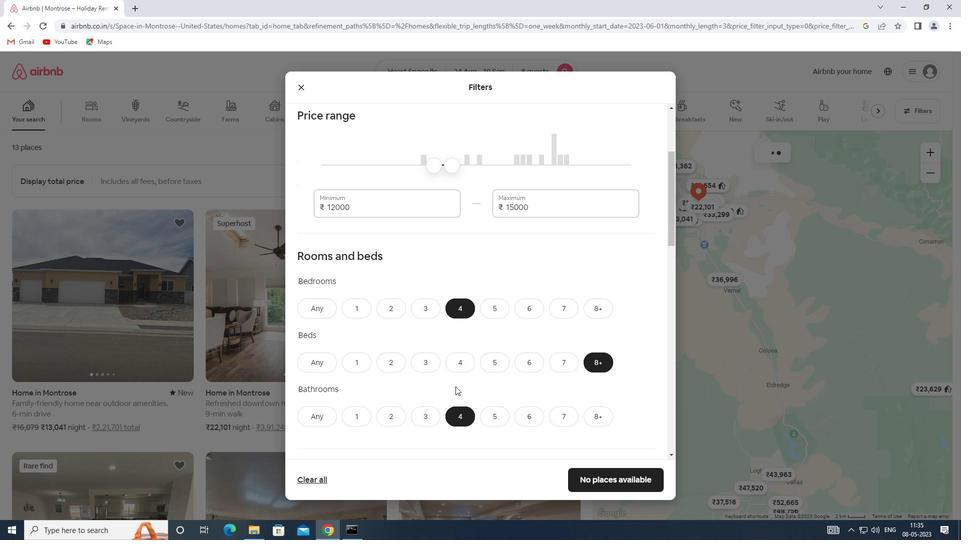
Action: Mouse scrolled (455, 386) with delta (0, 0)
Screenshot: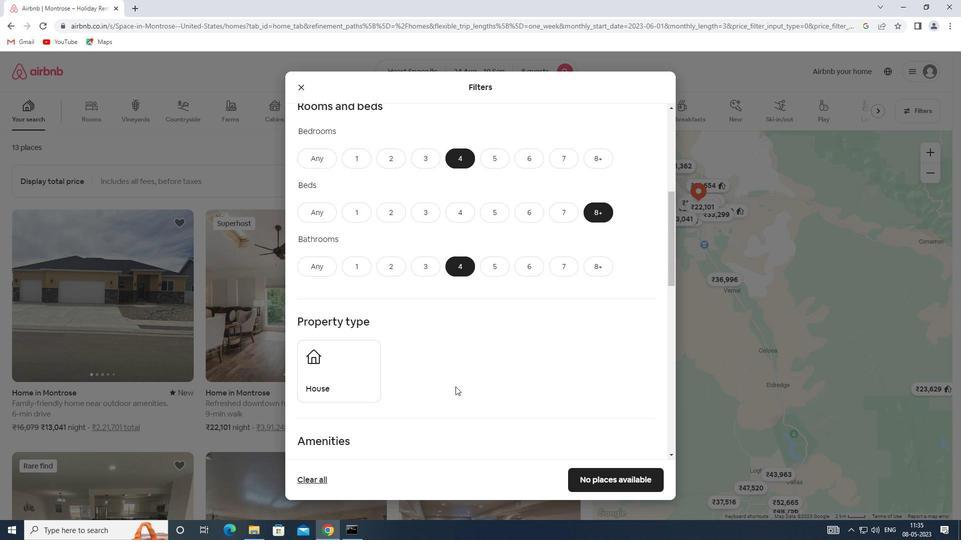 
Action: Mouse moved to (364, 344)
Screenshot: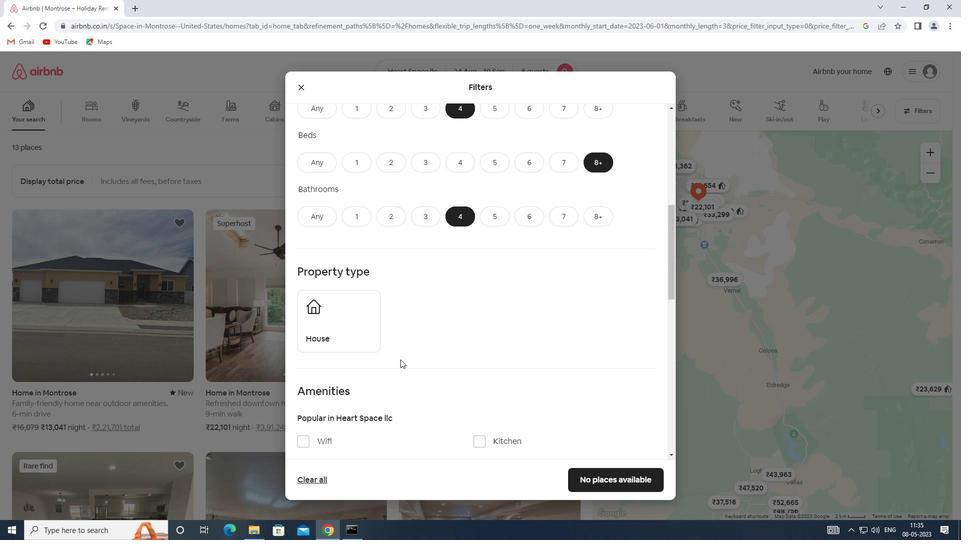 
Action: Mouse pressed left at (364, 344)
Screenshot: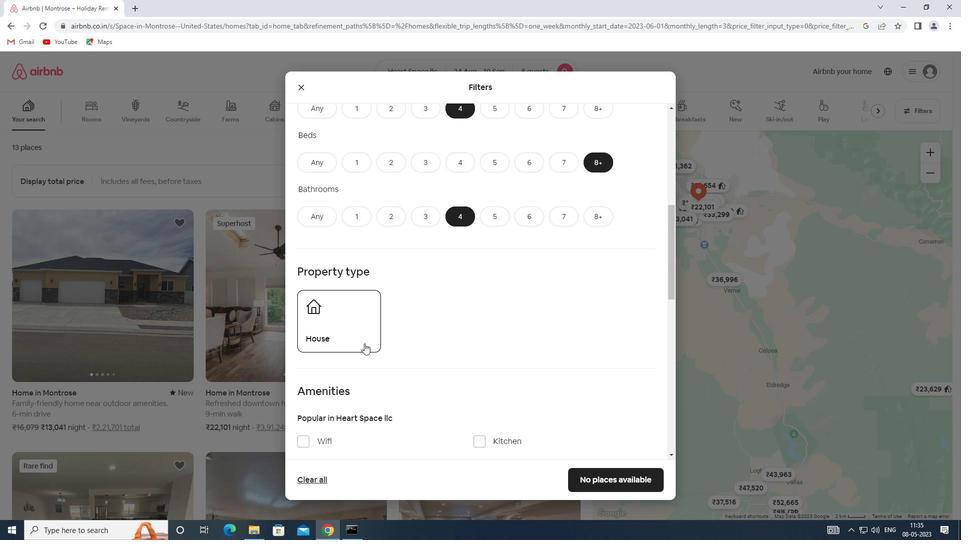 
Action: Mouse scrolled (364, 343) with delta (0, 0)
Screenshot: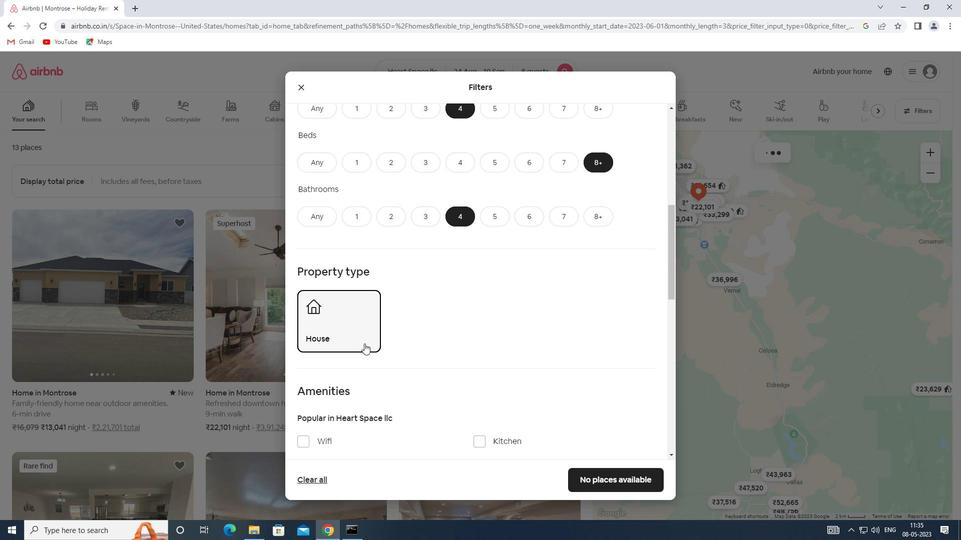 
Action: Mouse scrolled (364, 343) with delta (0, 0)
Screenshot: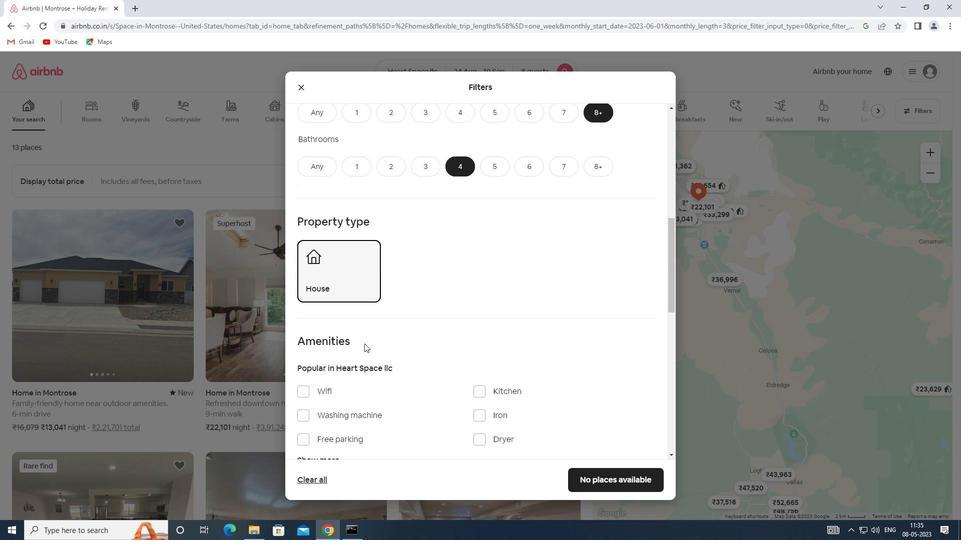 
Action: Mouse scrolled (364, 343) with delta (0, 0)
Screenshot: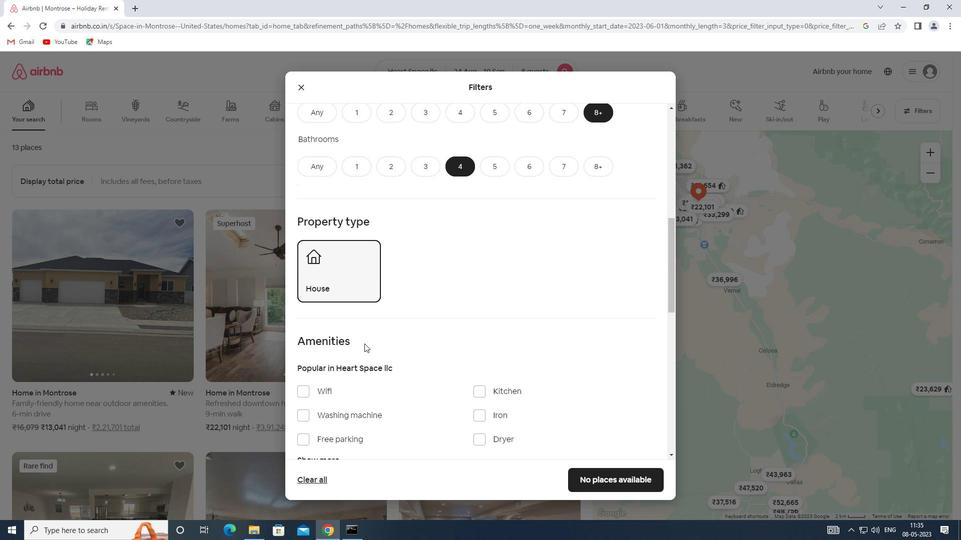 
Action: Mouse moved to (304, 292)
Screenshot: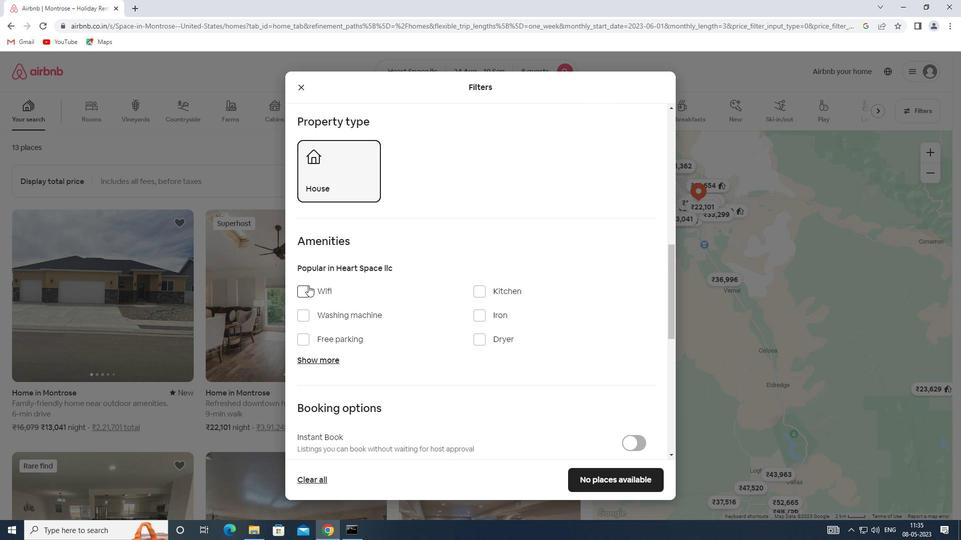 
Action: Mouse pressed left at (304, 292)
Screenshot: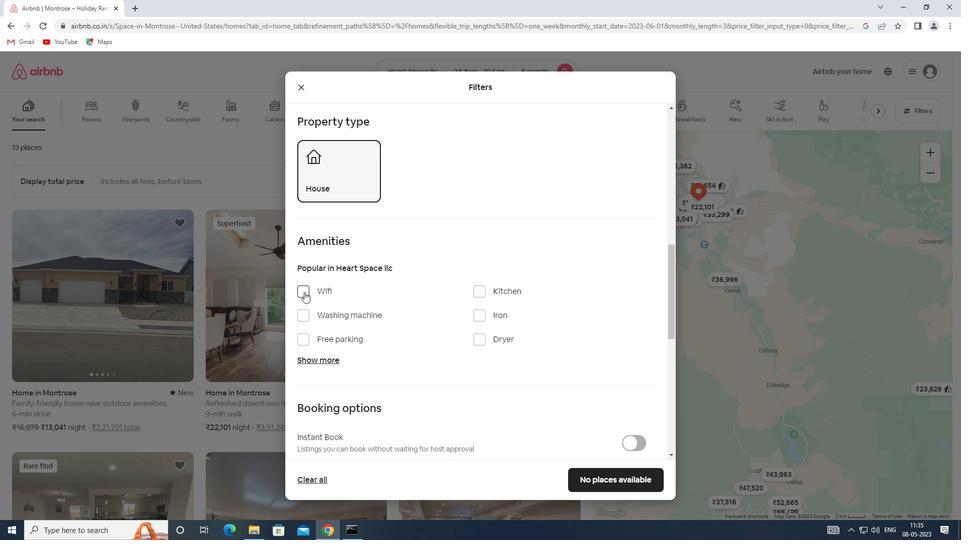 
Action: Mouse moved to (314, 363)
Screenshot: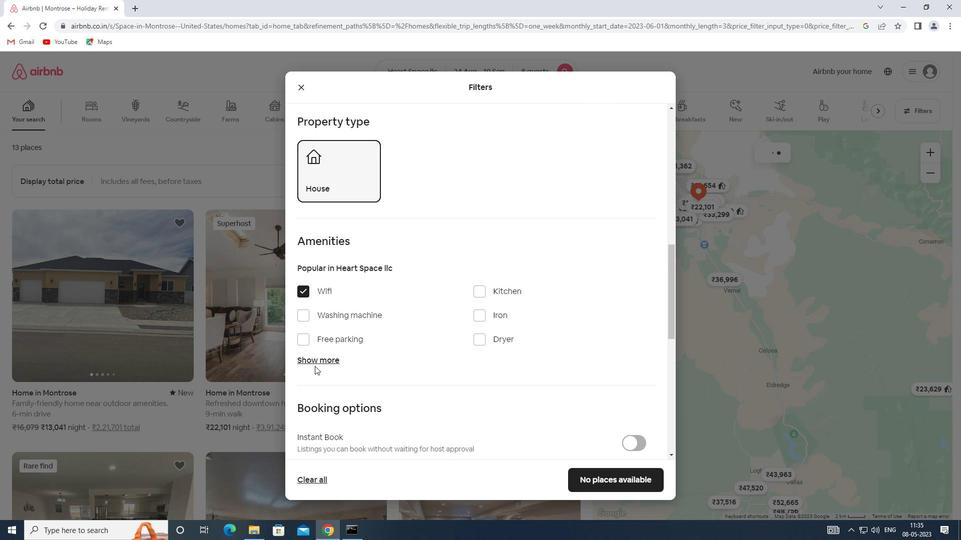 
Action: Mouse pressed left at (314, 363)
Screenshot: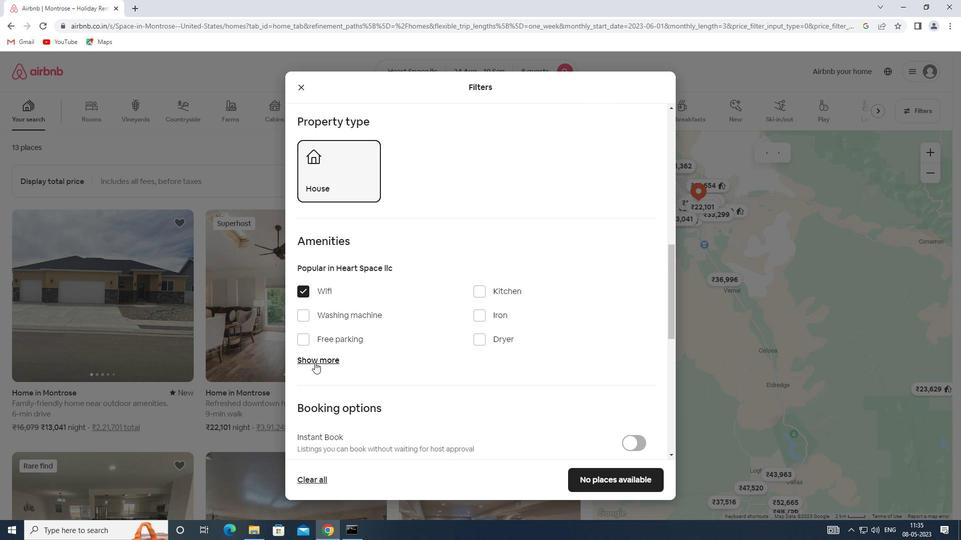 
Action: Mouse moved to (482, 416)
Screenshot: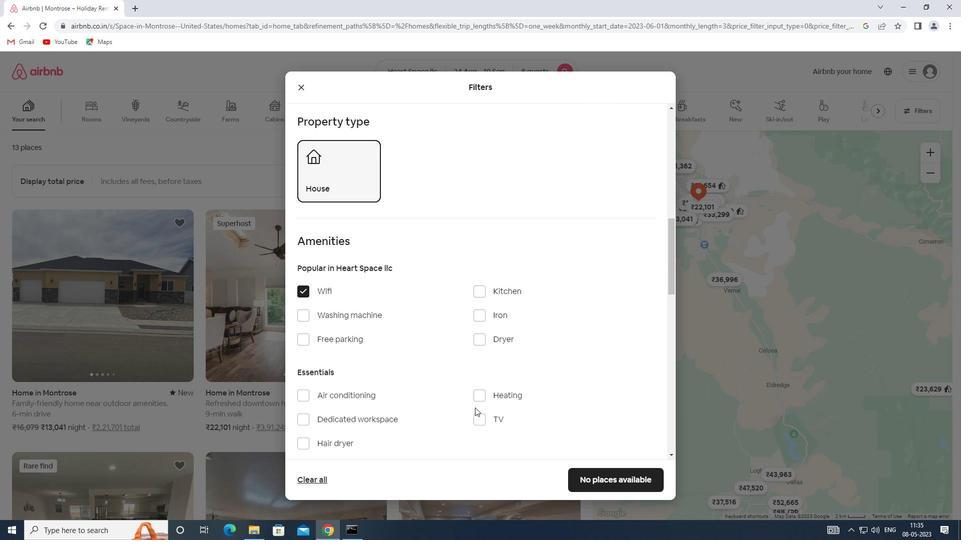
Action: Mouse pressed left at (482, 416)
Screenshot: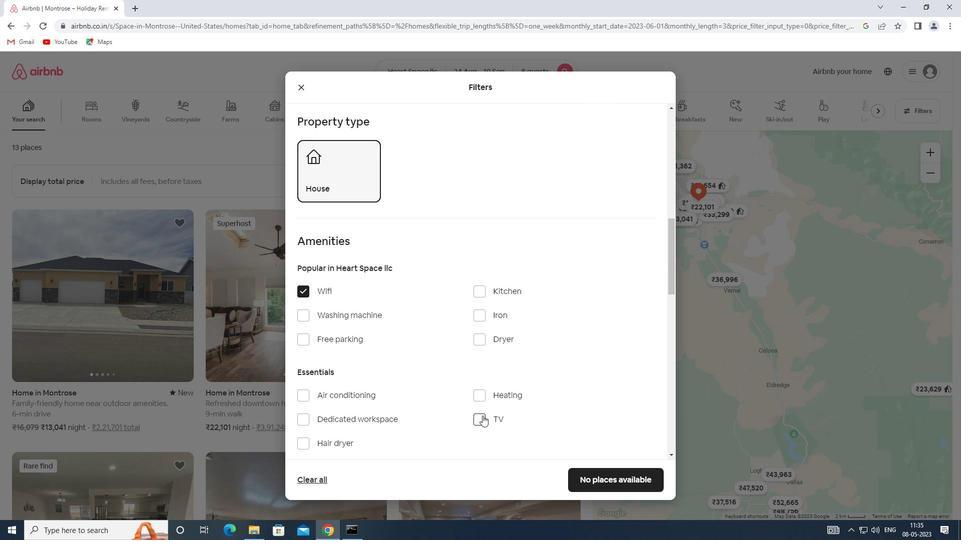 
Action: Mouse moved to (298, 337)
Screenshot: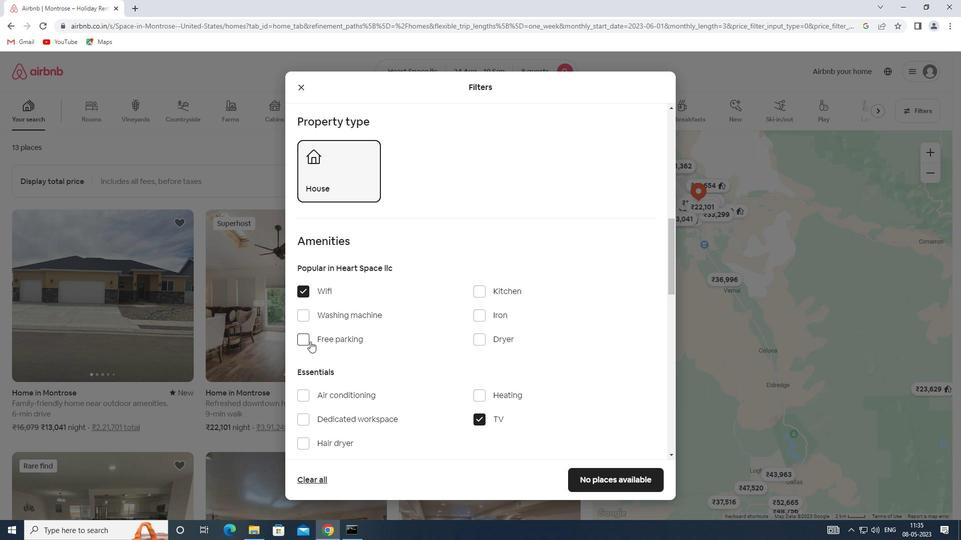 
Action: Mouse pressed left at (298, 337)
Screenshot: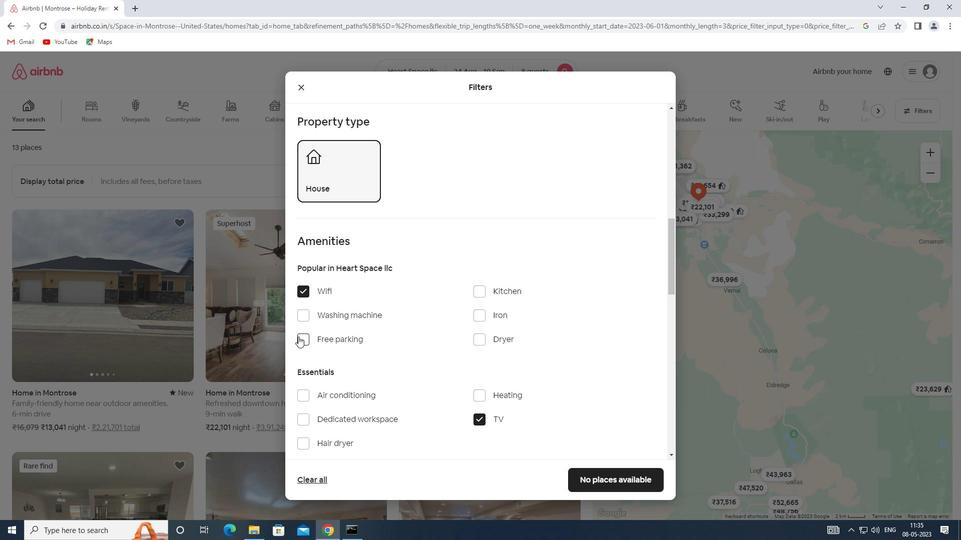 
Action: Mouse moved to (372, 366)
Screenshot: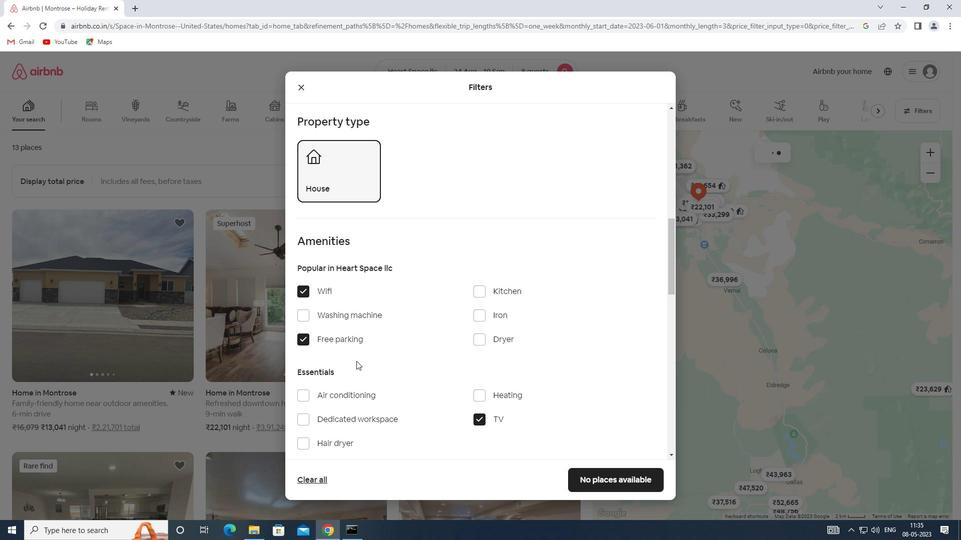 
Action: Mouse scrolled (372, 366) with delta (0, 0)
Screenshot: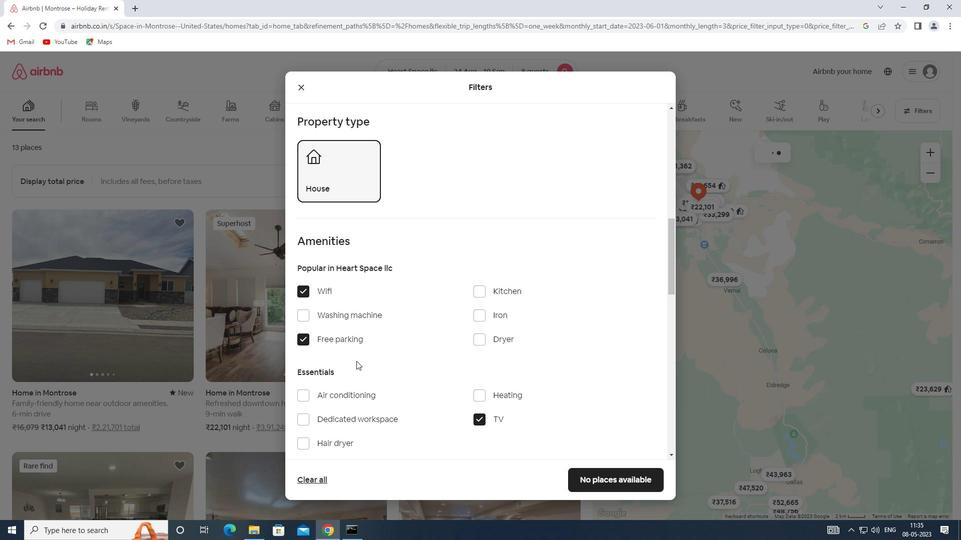 
Action: Mouse moved to (372, 367)
Screenshot: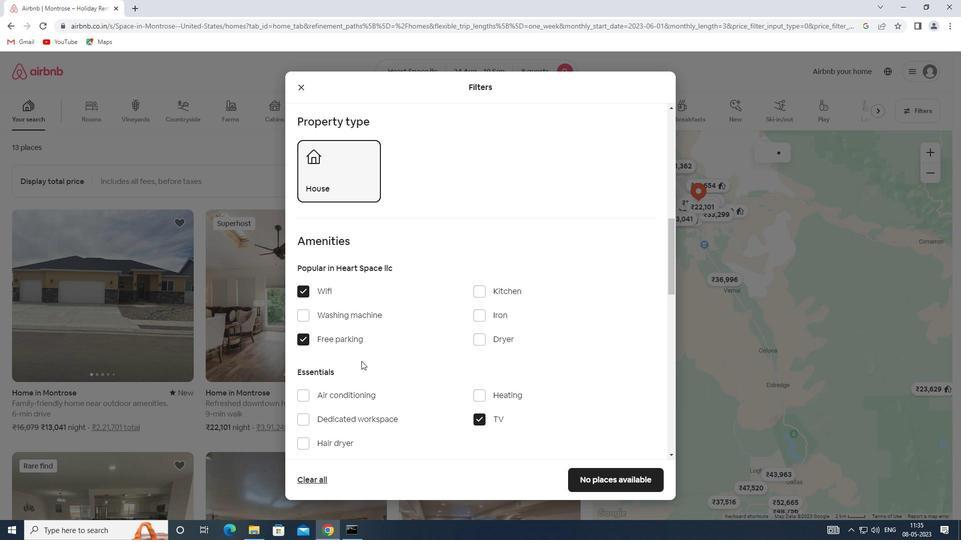 
Action: Mouse scrolled (372, 367) with delta (0, 0)
Screenshot: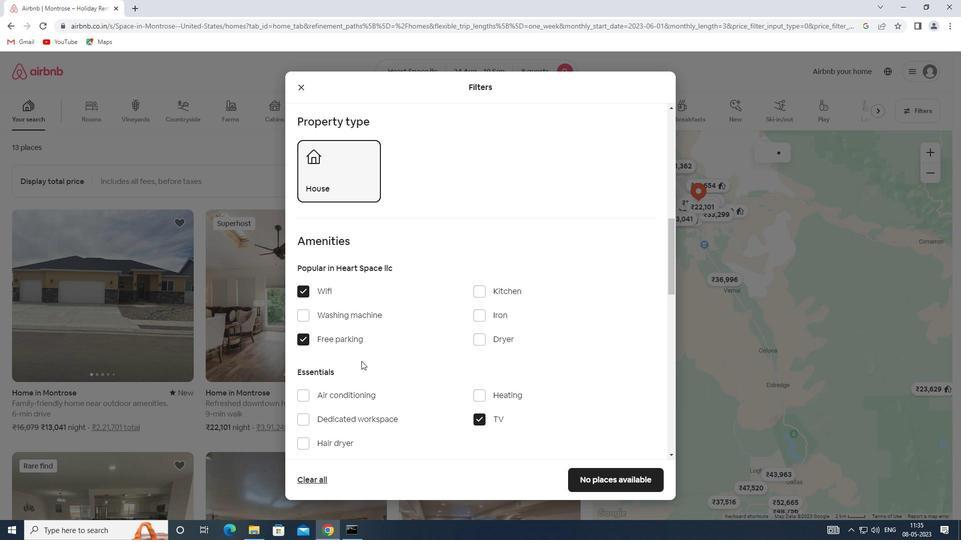 
Action: Mouse scrolled (372, 367) with delta (0, 0)
Screenshot: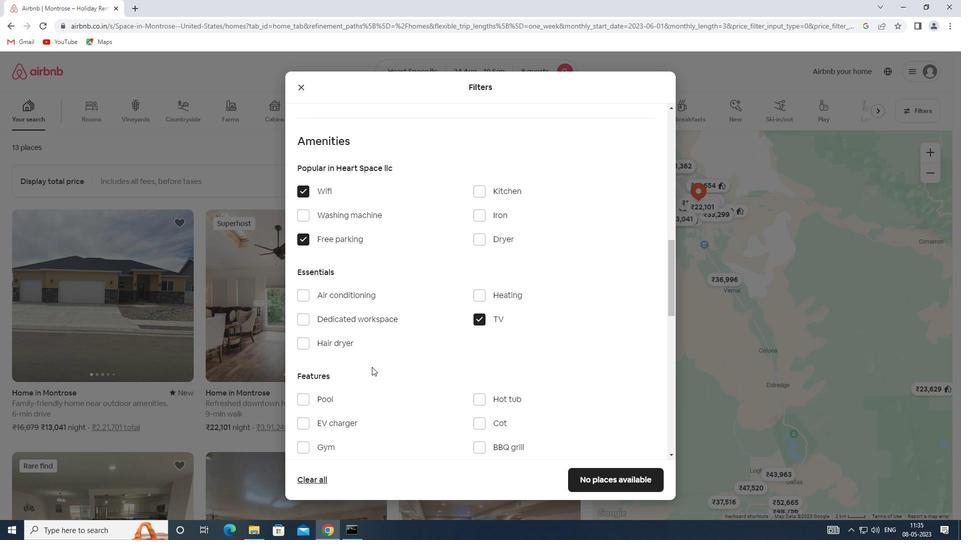 
Action: Mouse scrolled (372, 367) with delta (0, 0)
Screenshot: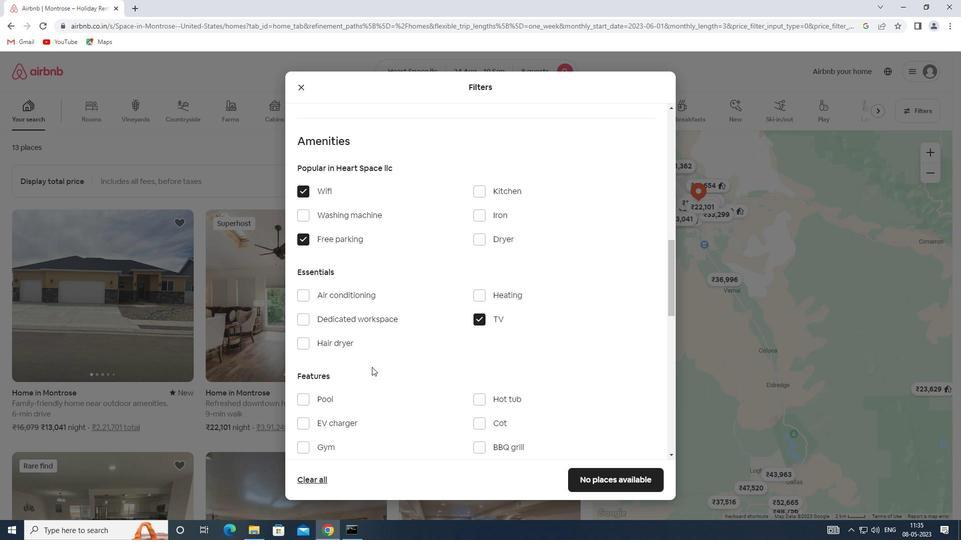 
Action: Mouse moved to (438, 359)
Screenshot: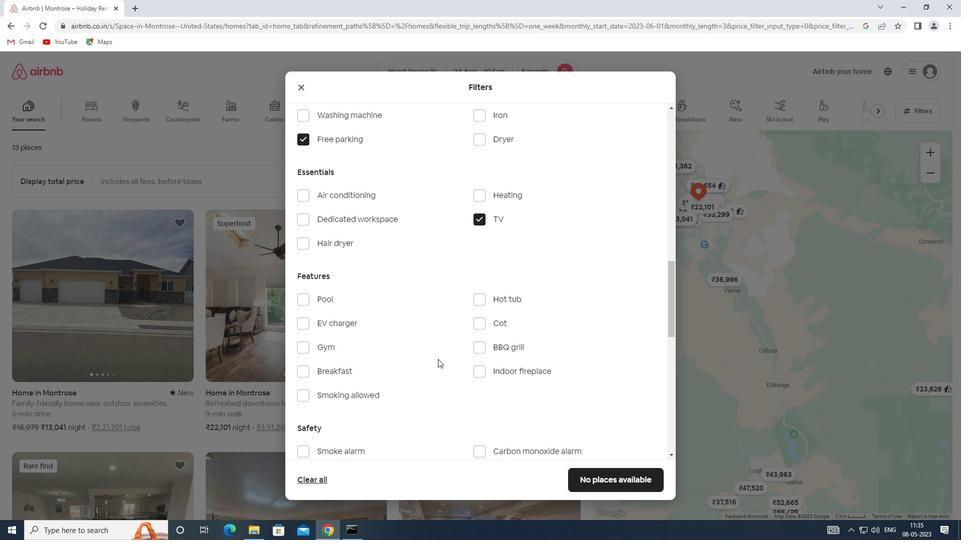
Action: Mouse scrolled (438, 359) with delta (0, 0)
Screenshot: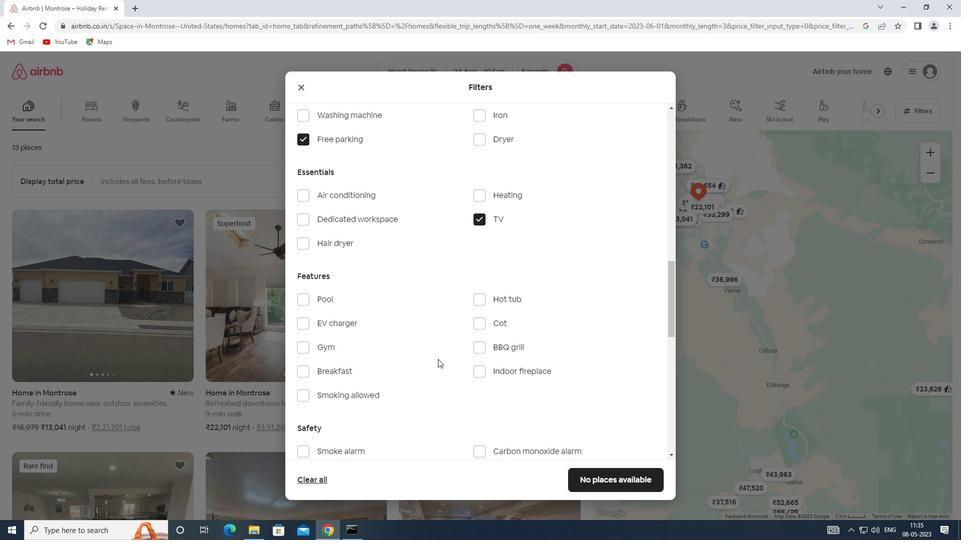 
Action: Mouse moved to (305, 300)
Screenshot: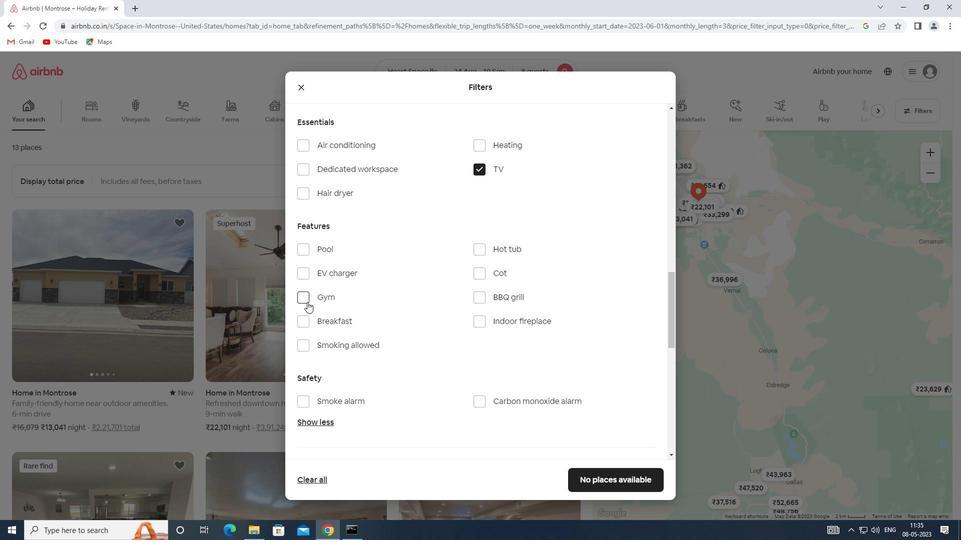 
Action: Mouse pressed left at (305, 300)
Screenshot: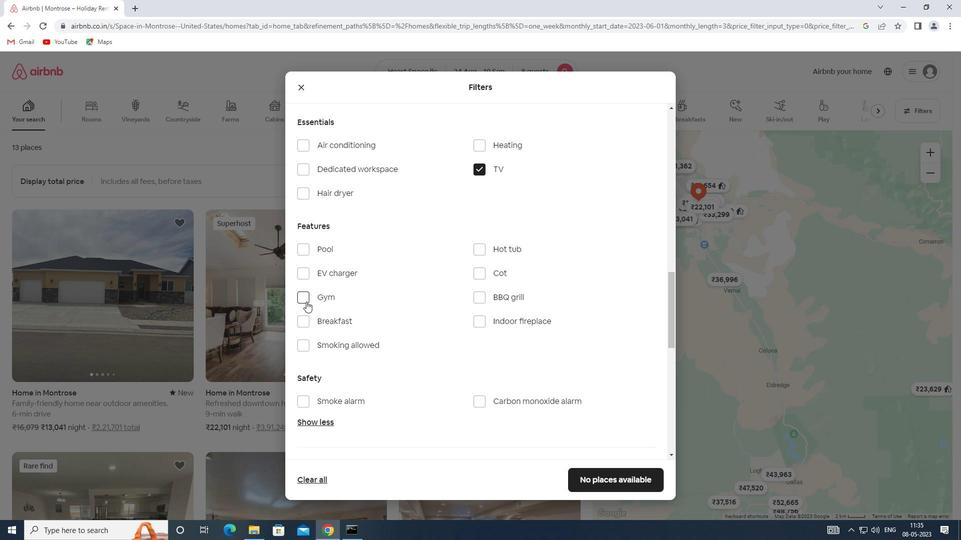 
Action: Mouse moved to (303, 322)
Screenshot: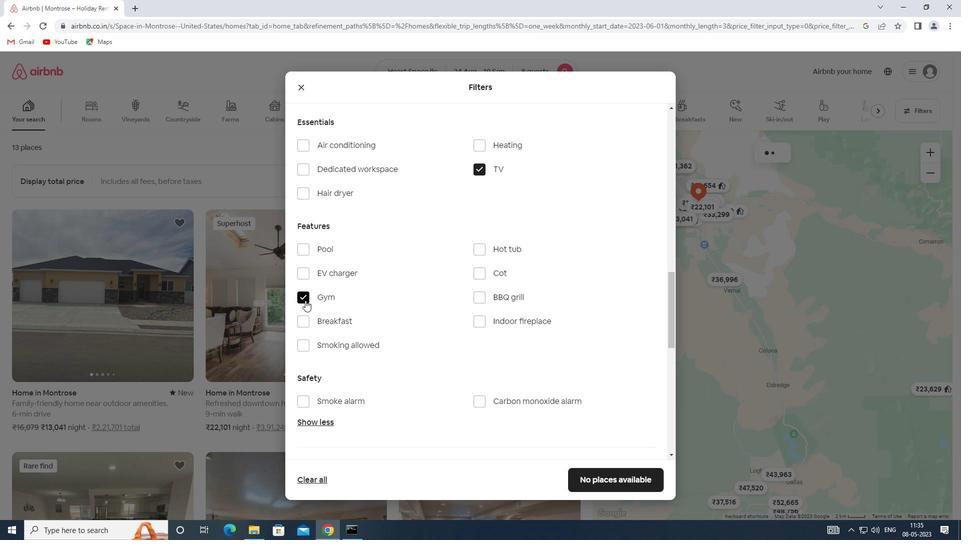 
Action: Mouse pressed left at (303, 322)
Screenshot: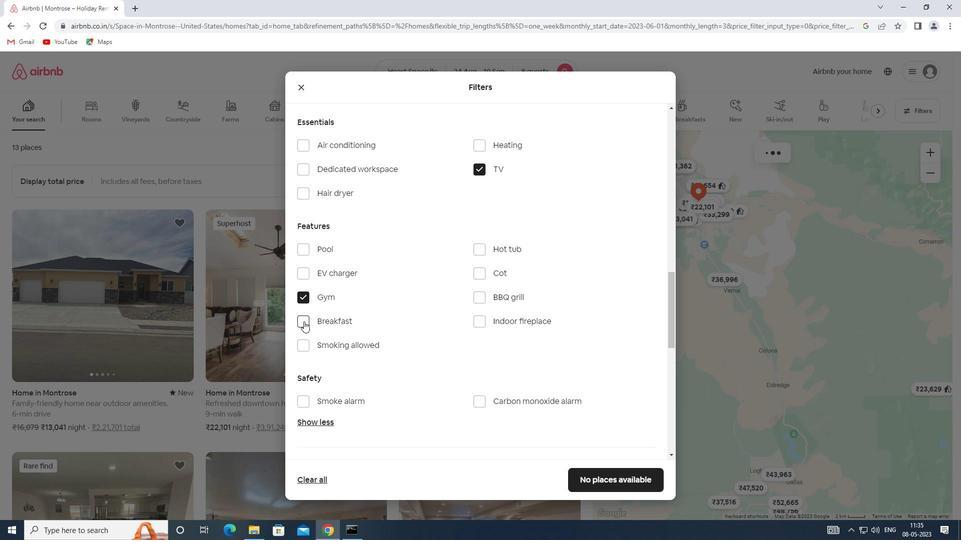
Action: Mouse moved to (330, 389)
Screenshot: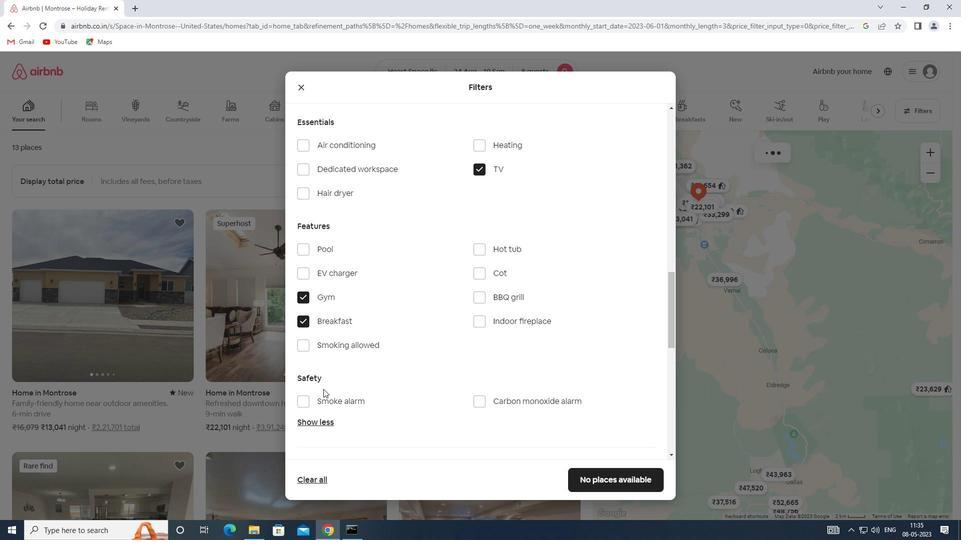 
Action: Mouse scrolled (330, 389) with delta (0, 0)
Screenshot: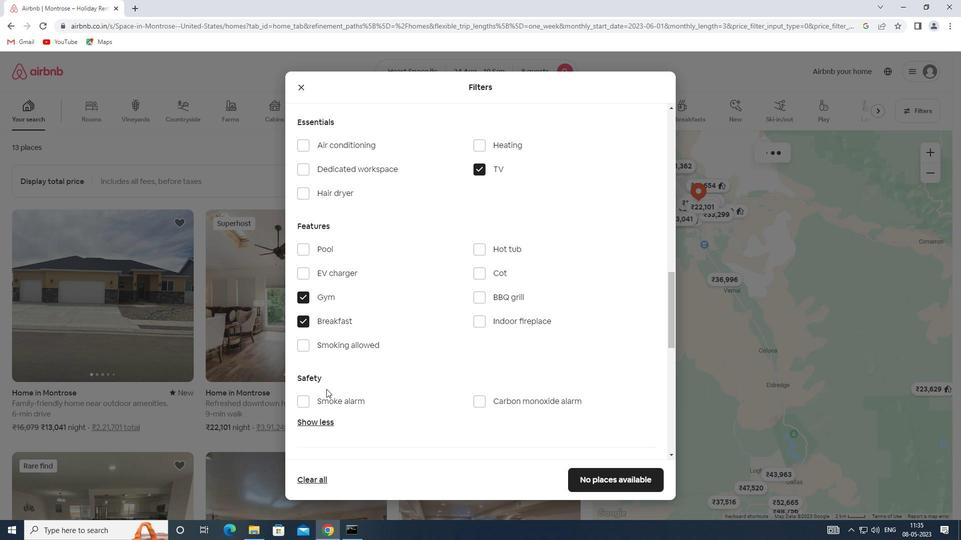 
Action: Mouse scrolled (330, 389) with delta (0, 0)
Screenshot: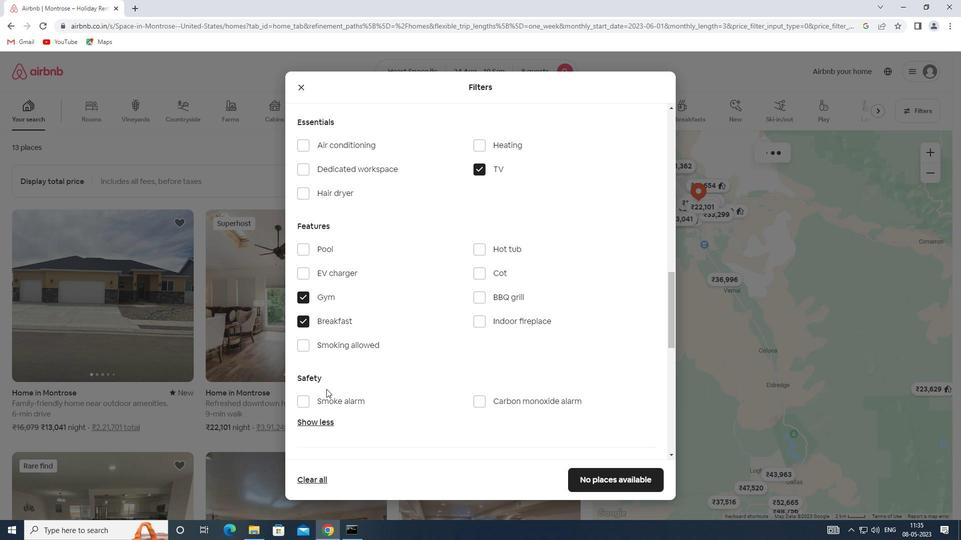 
Action: Mouse scrolled (330, 389) with delta (0, 0)
Screenshot: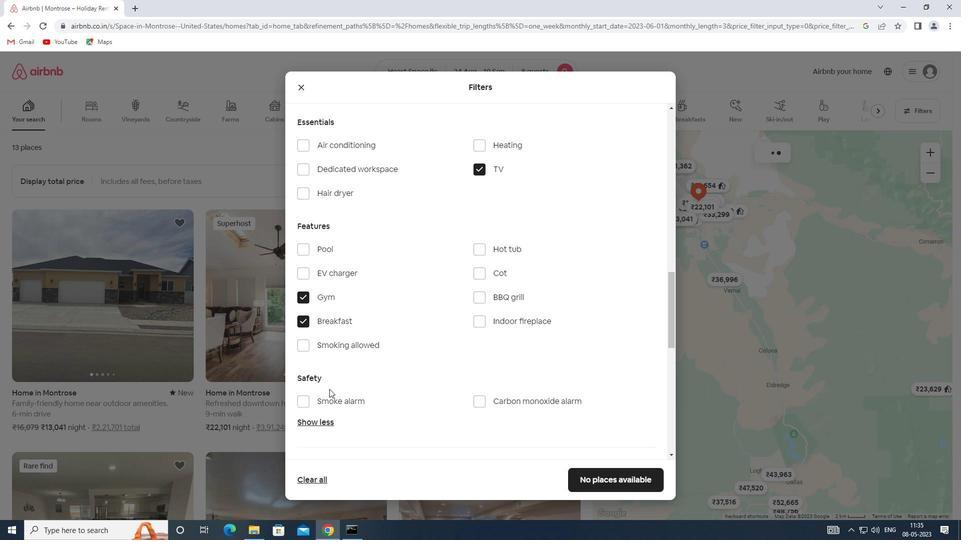 
Action: Mouse moved to (333, 387)
Screenshot: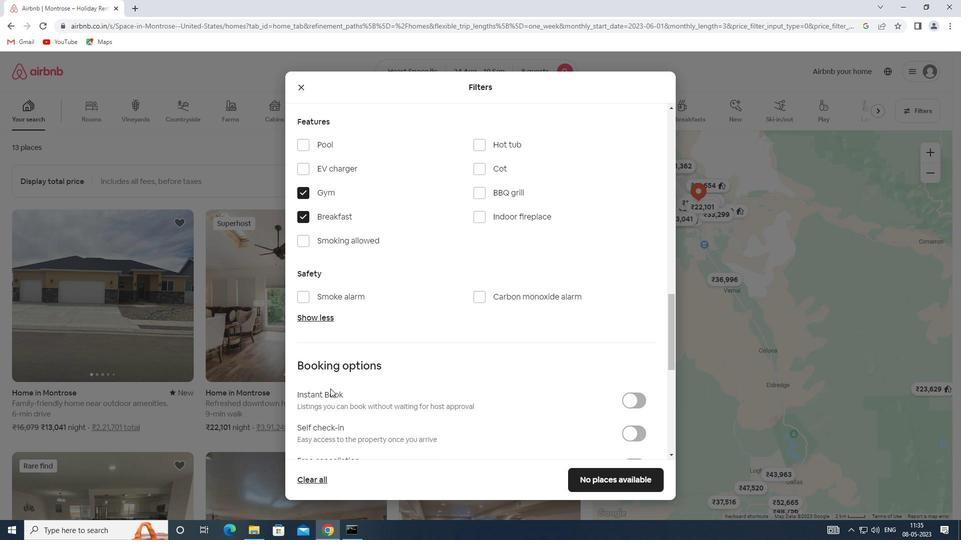 
Action: Mouse scrolled (333, 386) with delta (0, 0)
Screenshot: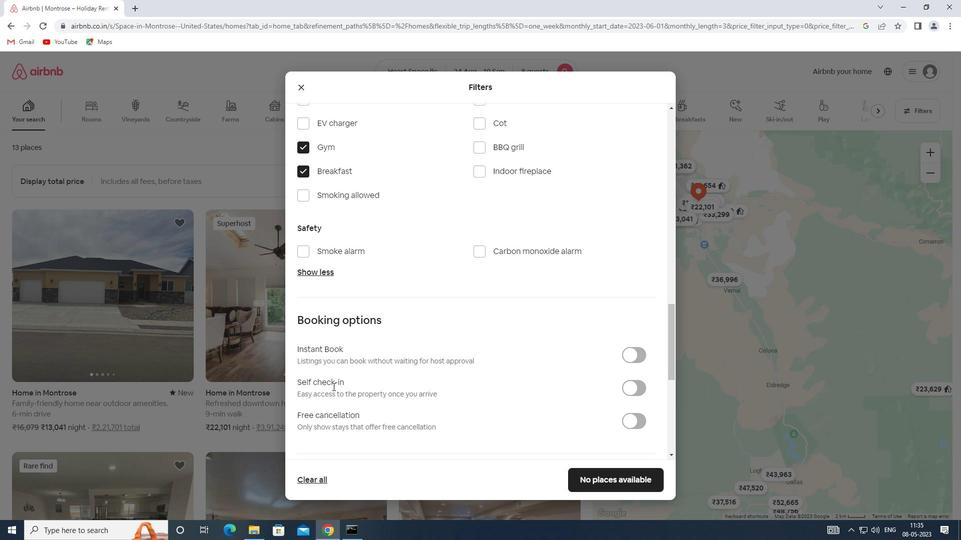 
Action: Mouse scrolled (333, 386) with delta (0, 0)
Screenshot: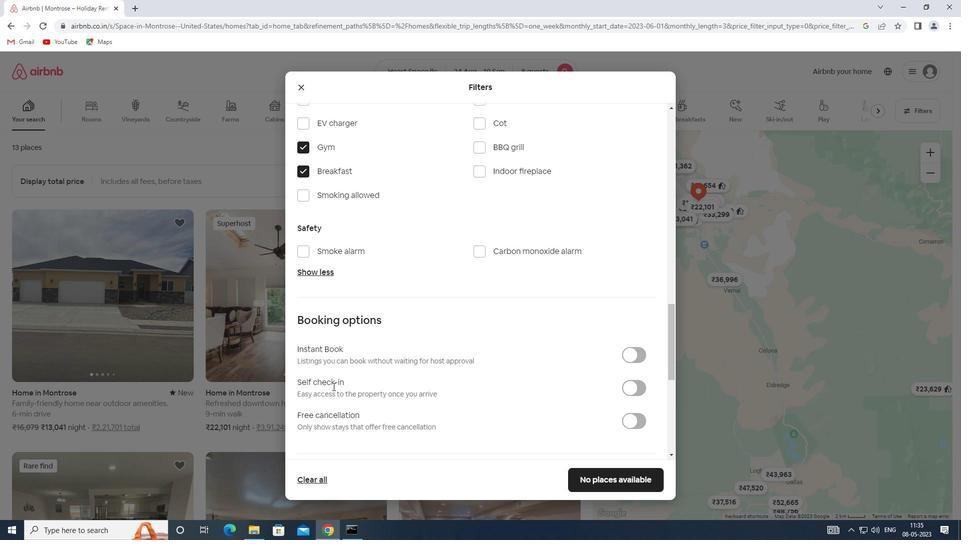 
Action: Mouse moved to (622, 286)
Screenshot: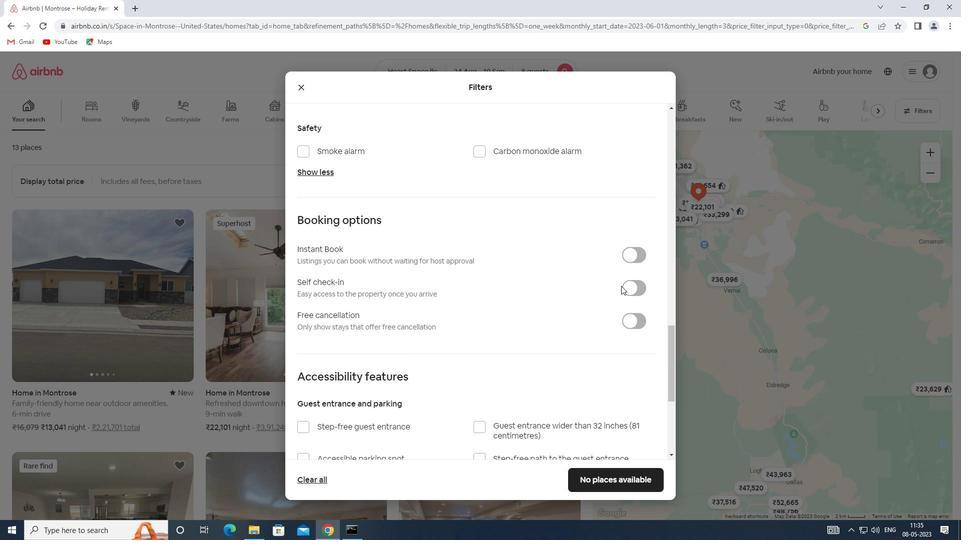 
Action: Mouse pressed left at (622, 286)
Screenshot: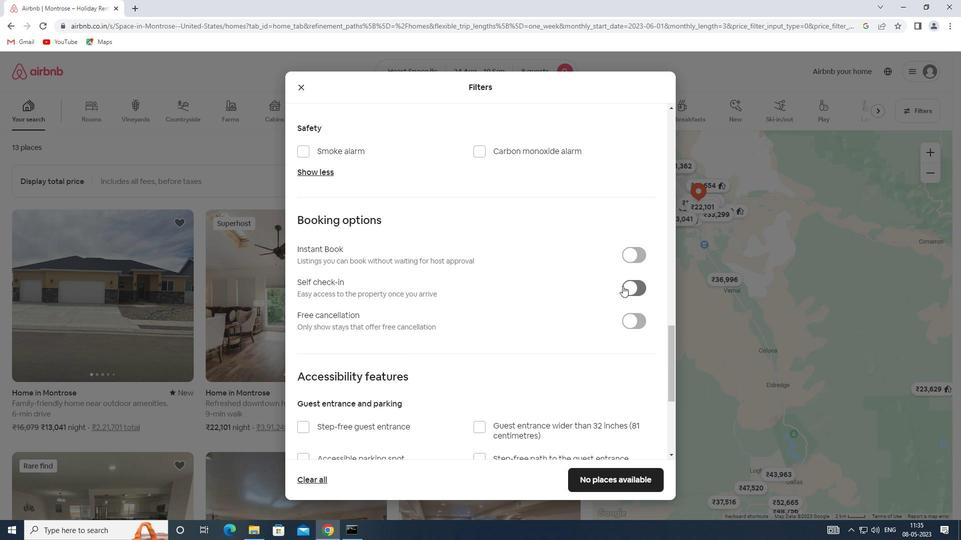 
Action: Mouse moved to (401, 357)
Screenshot: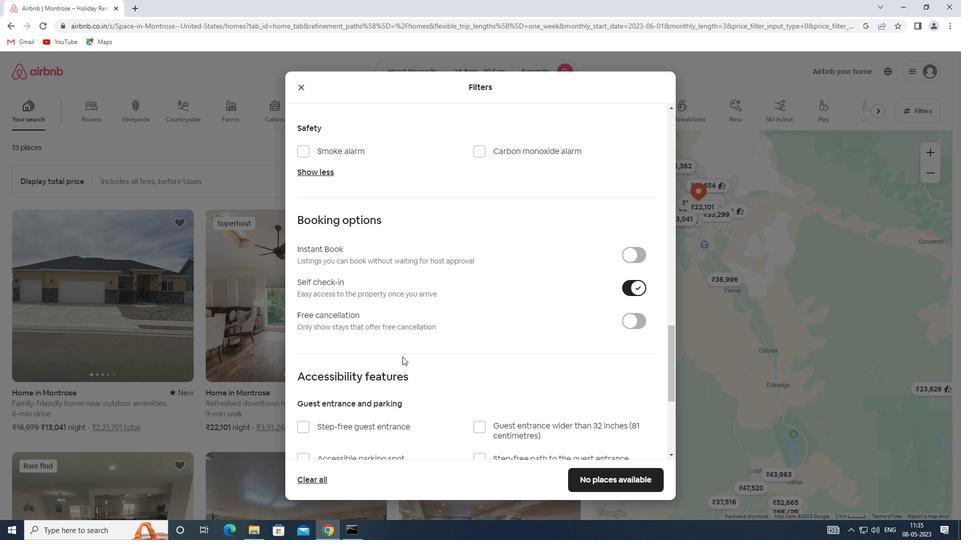 
Action: Mouse scrolled (401, 357) with delta (0, 0)
Screenshot: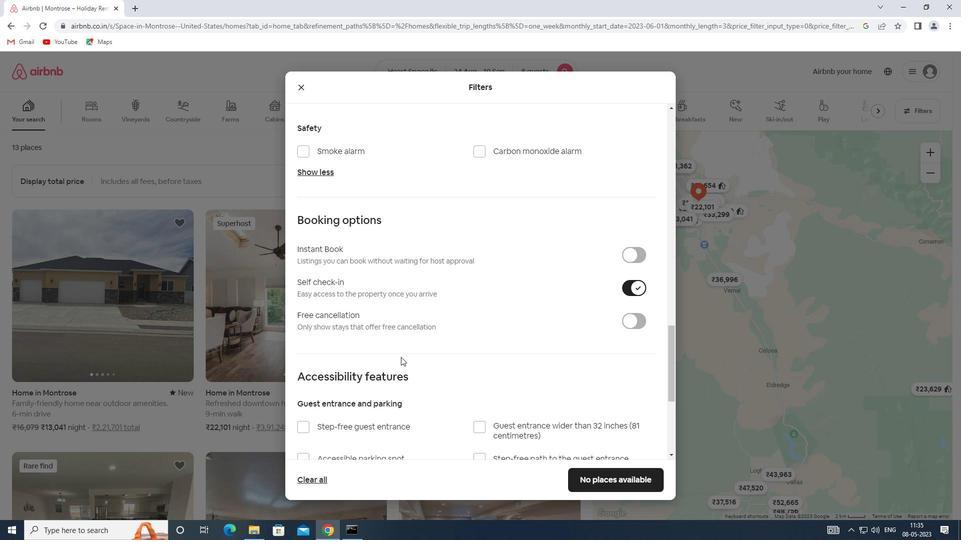 
Action: Mouse scrolled (401, 357) with delta (0, 0)
Screenshot: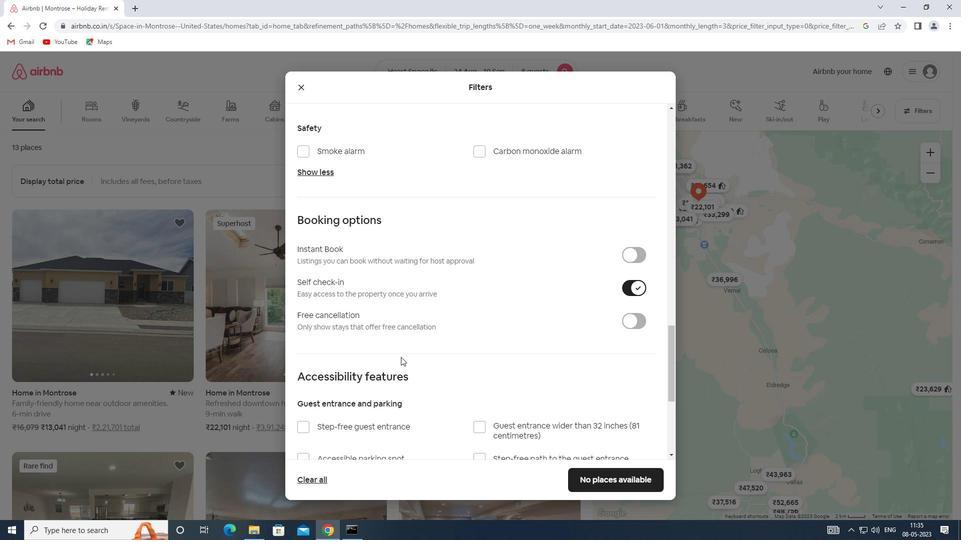 
Action: Mouse scrolled (401, 357) with delta (0, 0)
Screenshot: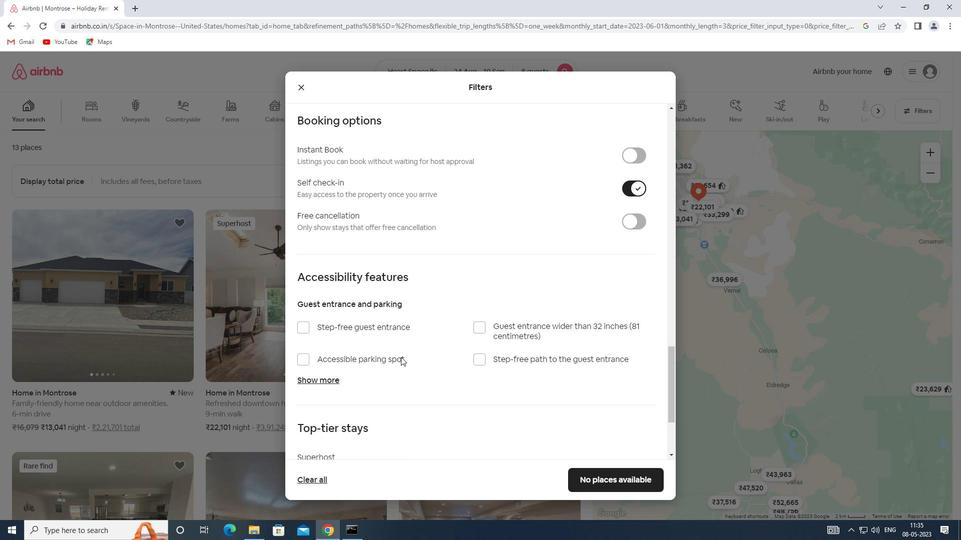 
Action: Mouse scrolled (401, 357) with delta (0, 0)
Screenshot: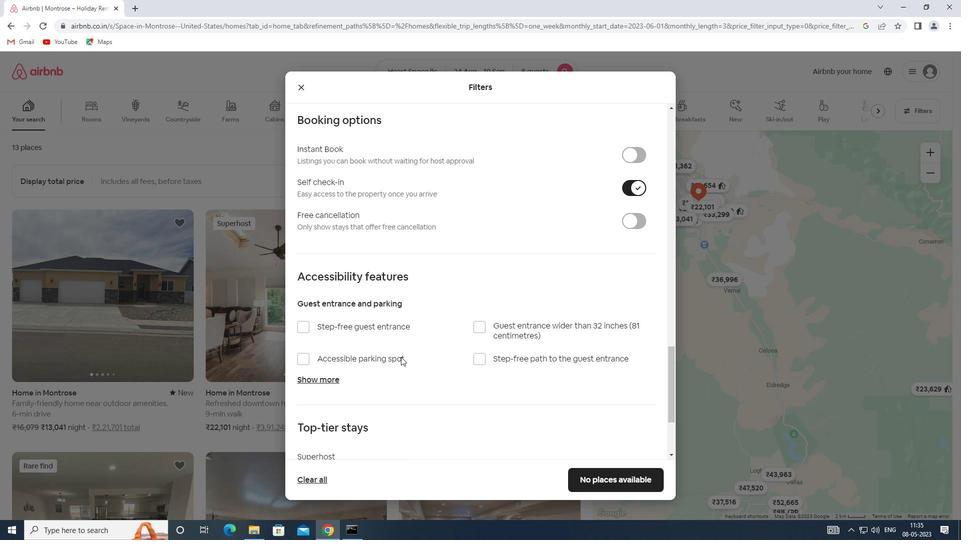 
Action: Mouse scrolled (401, 357) with delta (0, 0)
Screenshot: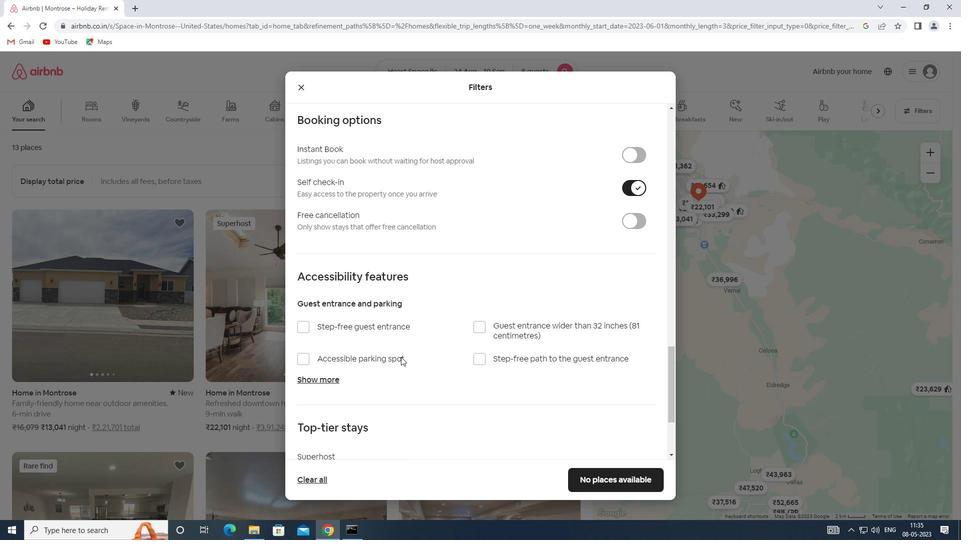 
Action: Mouse scrolled (401, 357) with delta (0, 0)
Screenshot: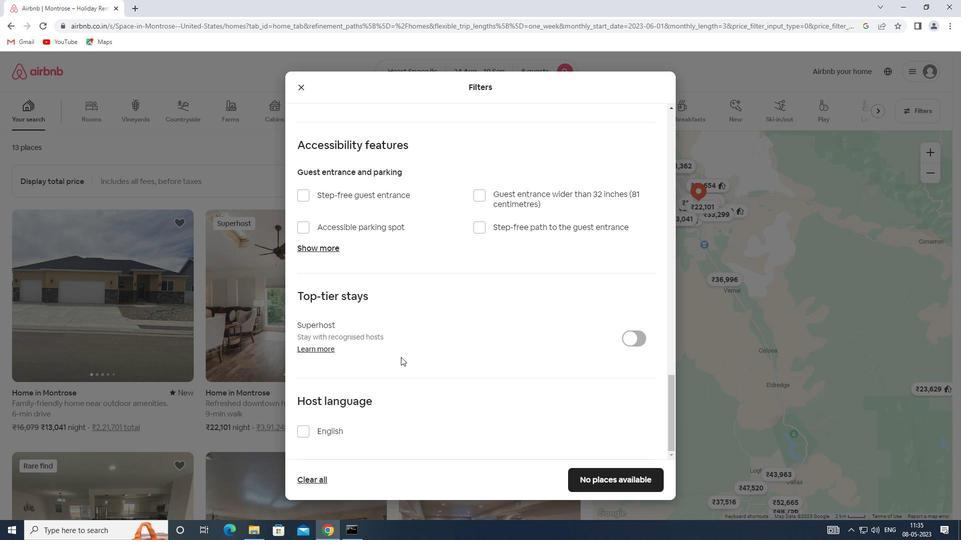 
Action: Mouse scrolled (401, 357) with delta (0, 0)
Screenshot: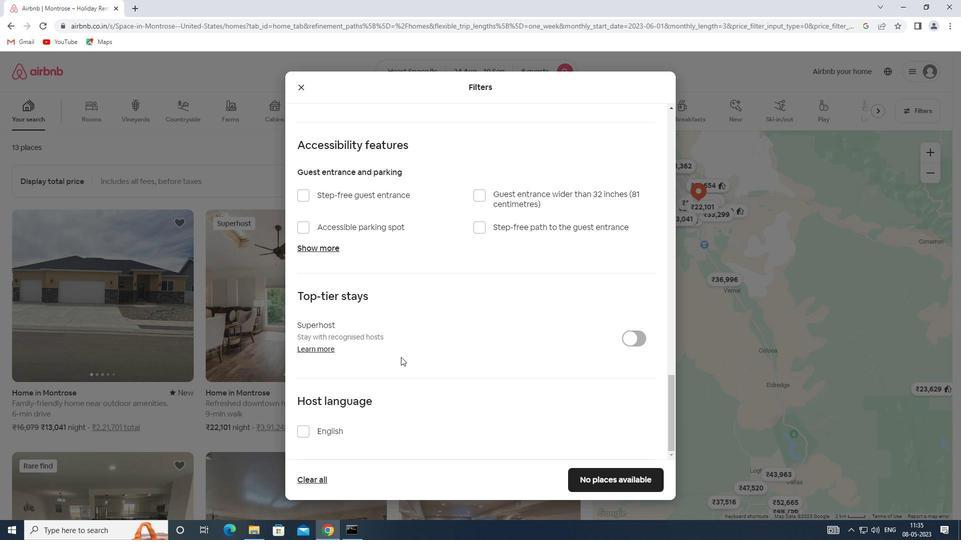 
Action: Mouse scrolled (401, 357) with delta (0, 0)
Screenshot: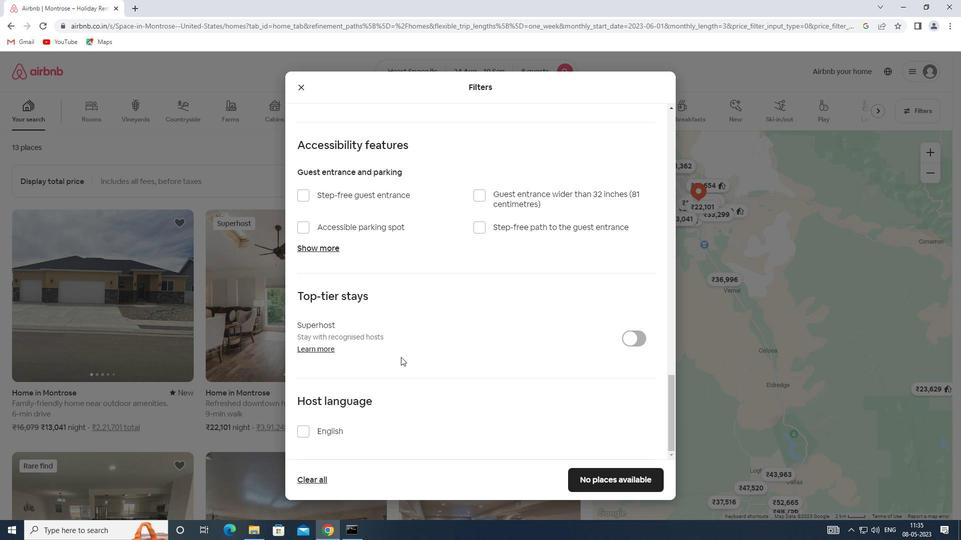 
Action: Mouse moved to (301, 431)
Screenshot: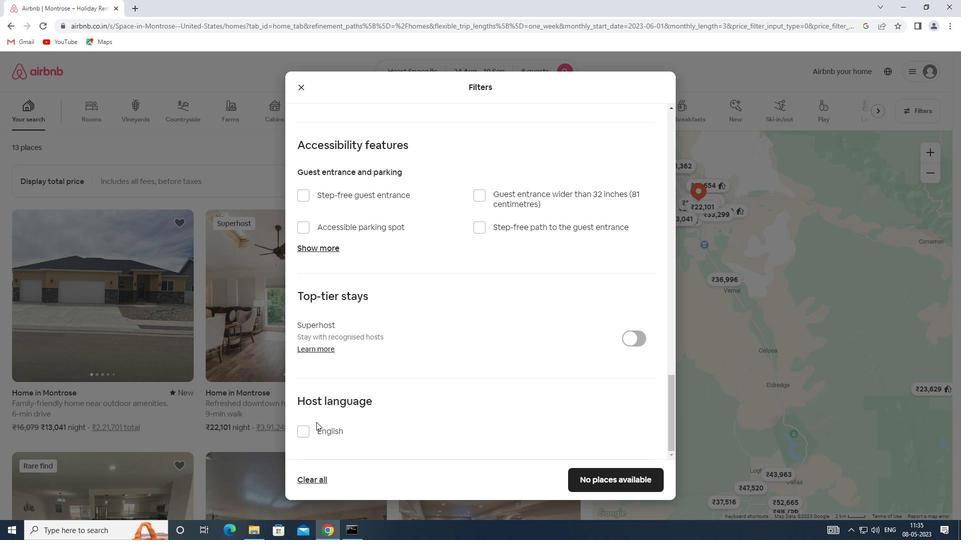 
Action: Mouse pressed left at (301, 431)
Screenshot: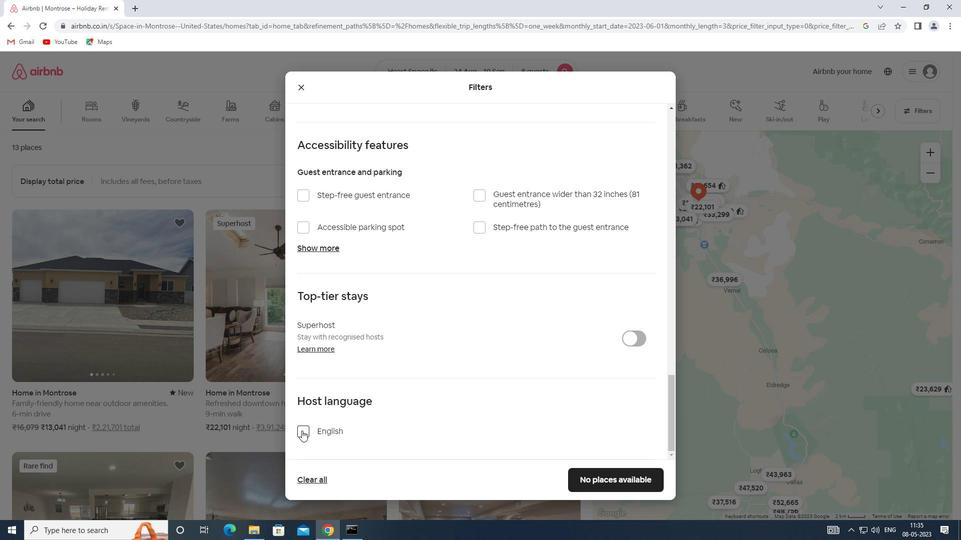 
Action: Mouse moved to (593, 477)
Screenshot: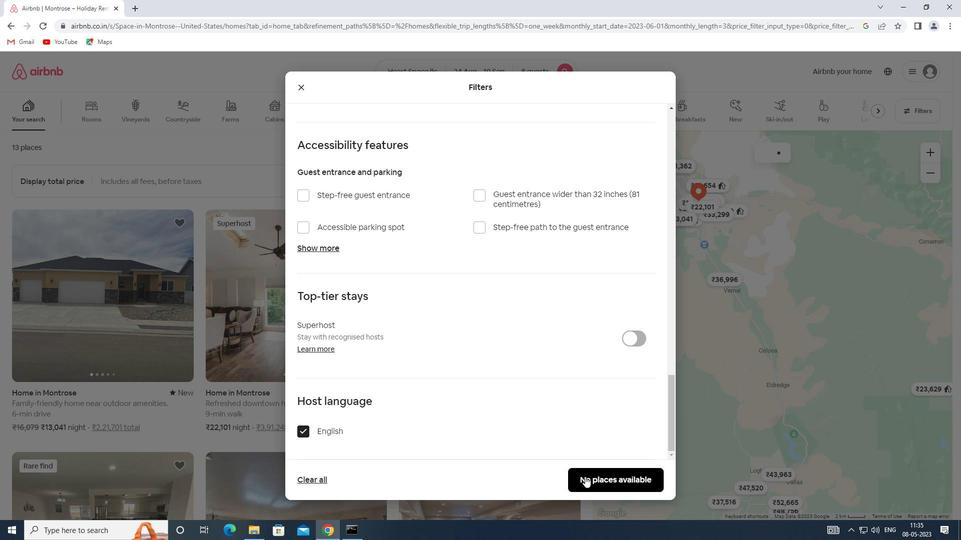 
Action: Mouse pressed left at (593, 477)
Screenshot: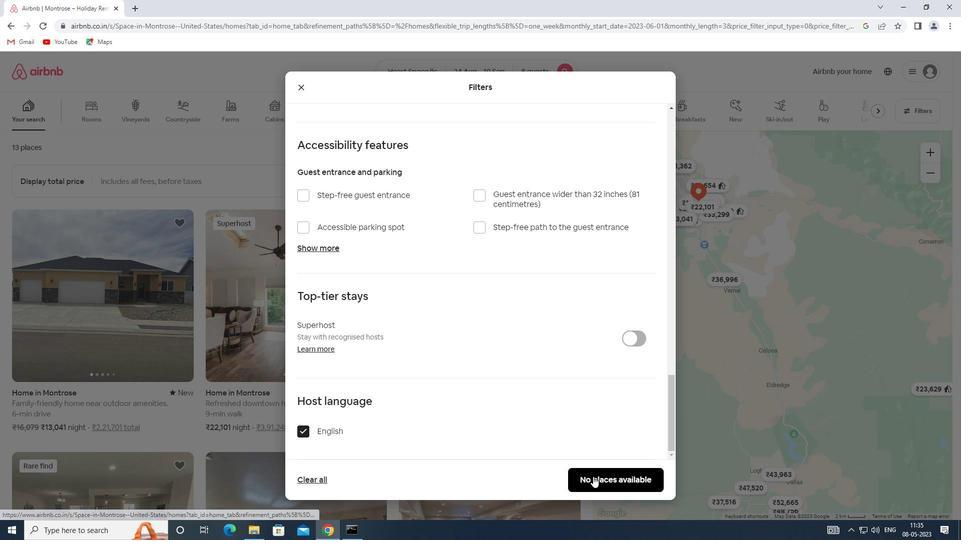 
